 Task: Add an event with the title Networking Event, date '2024/03/01', time 7:30 AM to 9:30 AMand add a description: The event coordinator is responsible for planning, organizing, and executing the networking event. They oversee all aspects of the event, including venue selection, logistics, scheduling, vendor management, and participant registration. The event coordinator ensures a seamless and successful networking event that meets the objectives and expectations of the attendees., put the event into Yellow category . Add location for the event as: 123 Alexanderplatz, Berlin, Germany, logged in from the account softage.1@softage.netand send the event invitation to softage.2@softage.net and softage.3@softage.net. Set a reminder for the event At time of event
Action: Mouse moved to (82, 92)
Screenshot: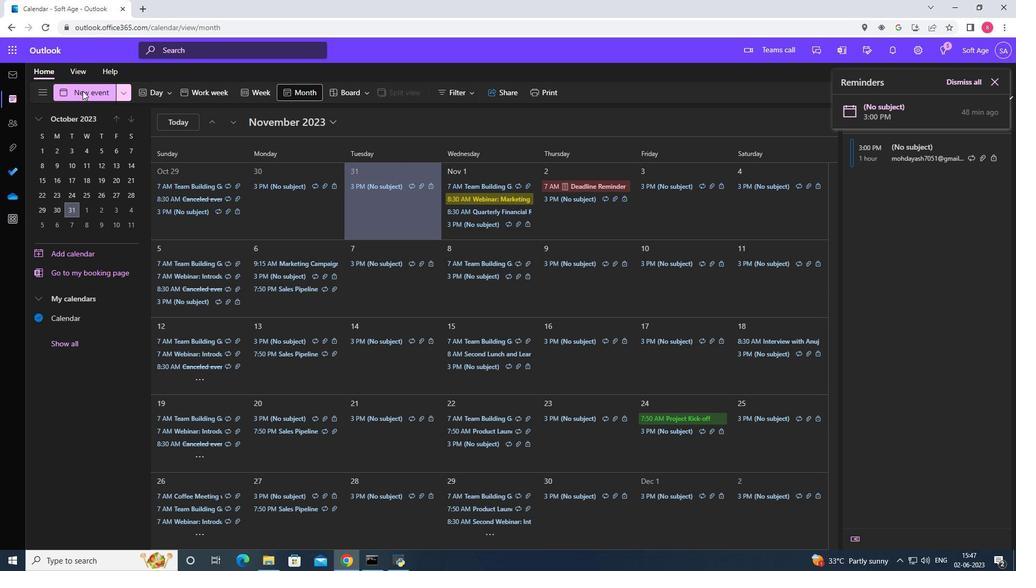 
Action: Mouse pressed left at (82, 92)
Screenshot: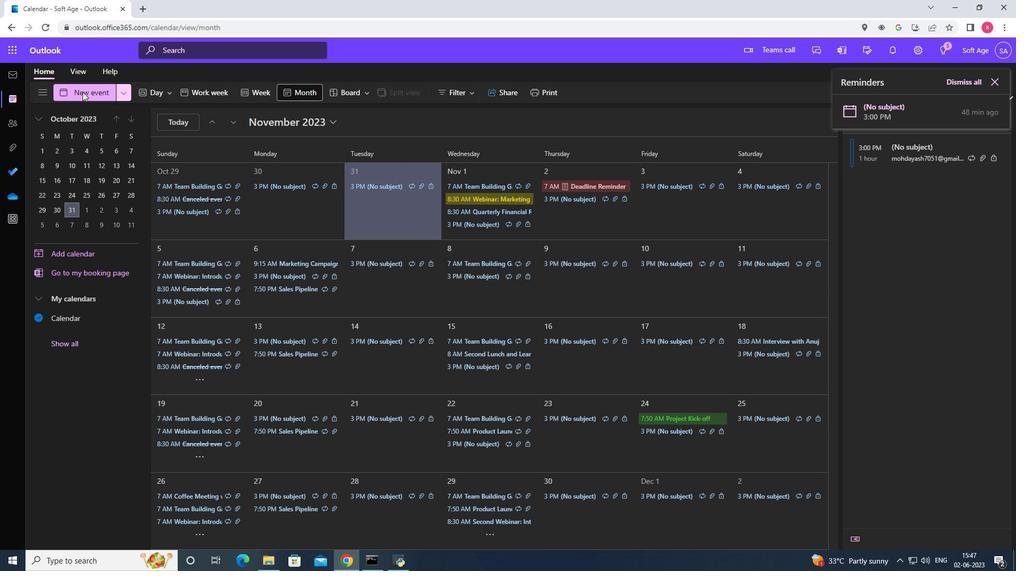 
Action: Mouse moved to (279, 157)
Screenshot: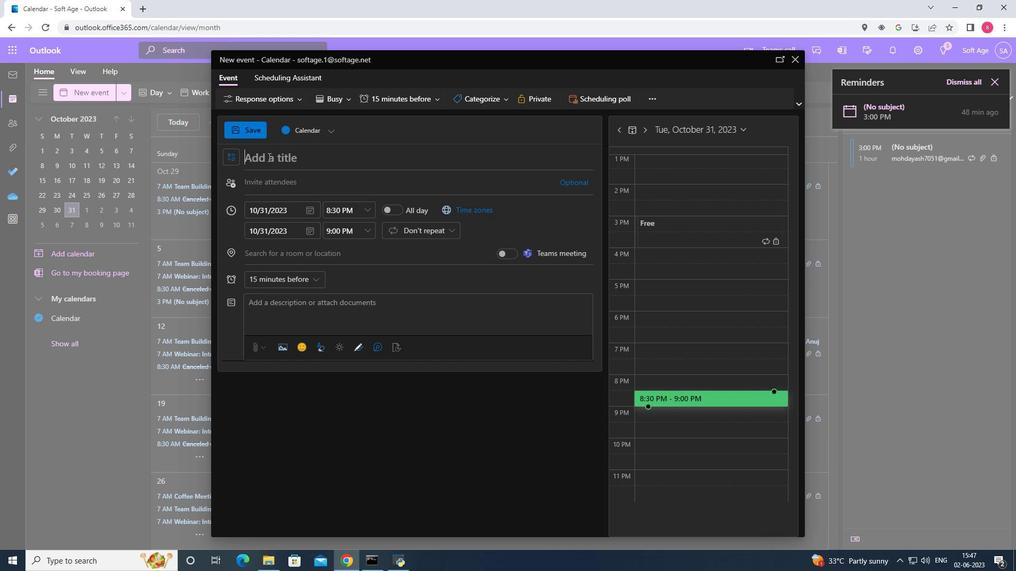 
Action: Mouse pressed left at (279, 157)
Screenshot: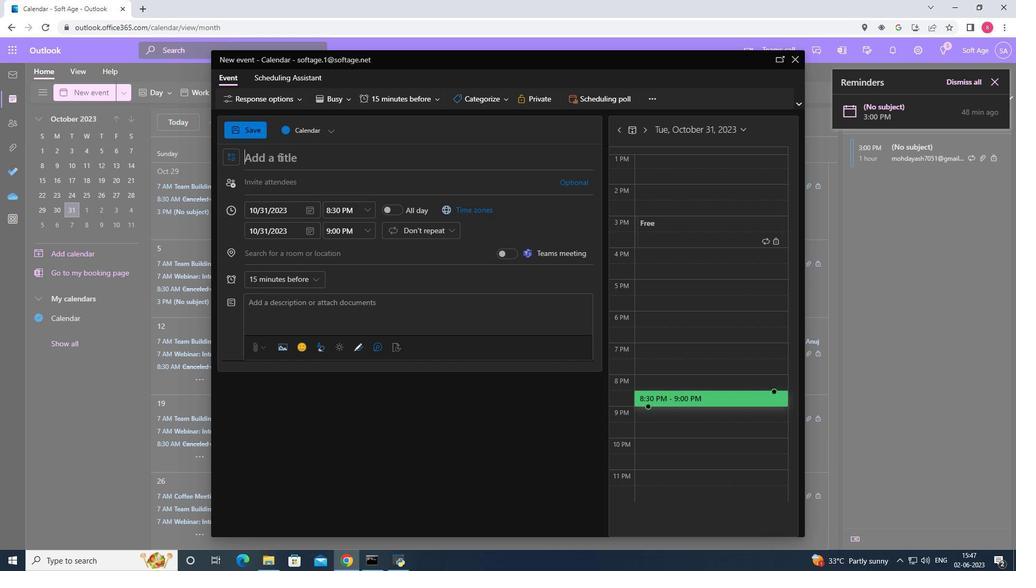 
Action: Key pressed <Key.shift><Key.shift><Key.shift>Networ<Key.backspace>rking<Key.space>e<Key.backspace><Key.shift><Key.shift><Key.shift>Event<Key.space>
Screenshot: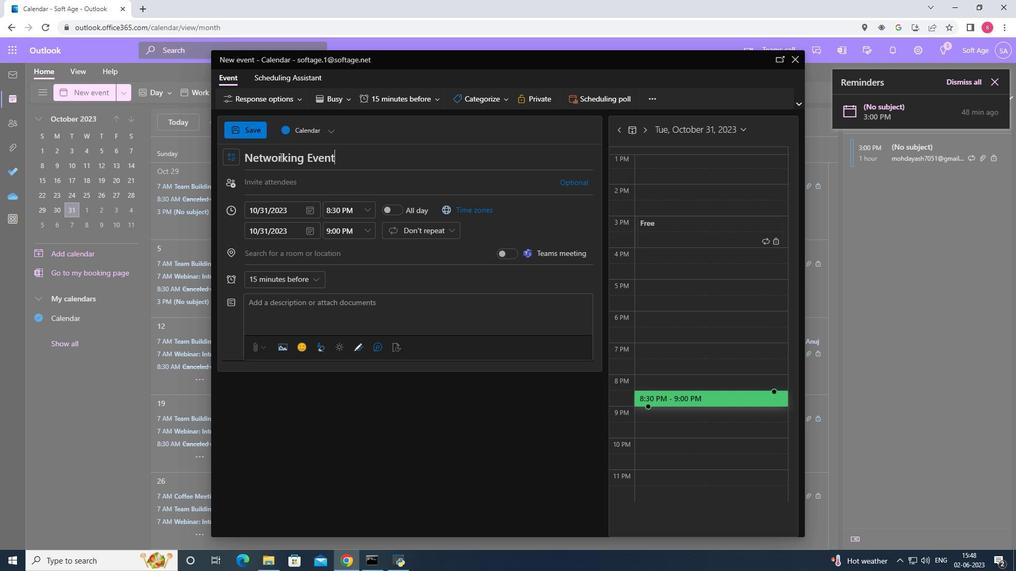 
Action: Mouse moved to (310, 212)
Screenshot: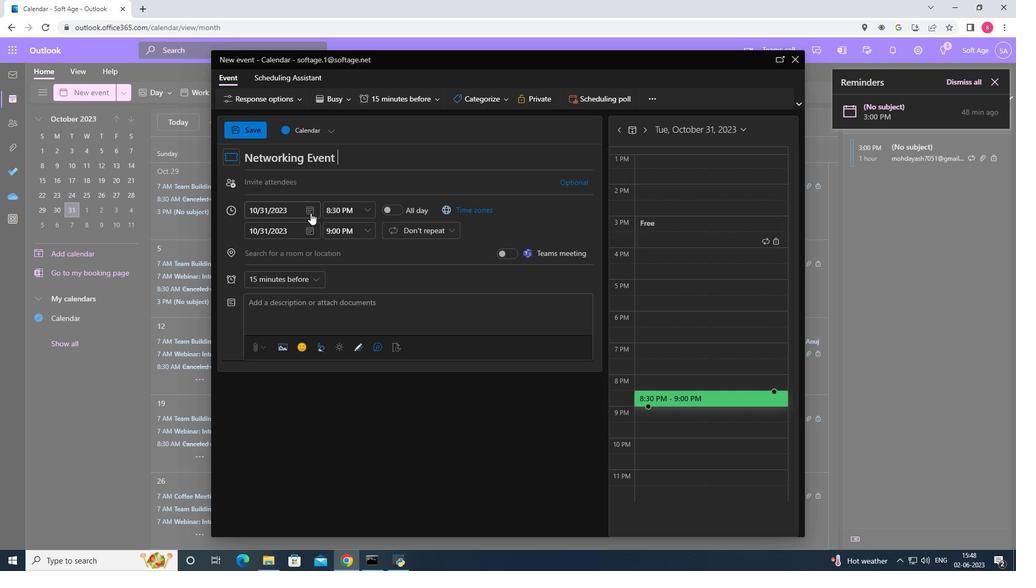 
Action: Mouse pressed left at (310, 212)
Screenshot: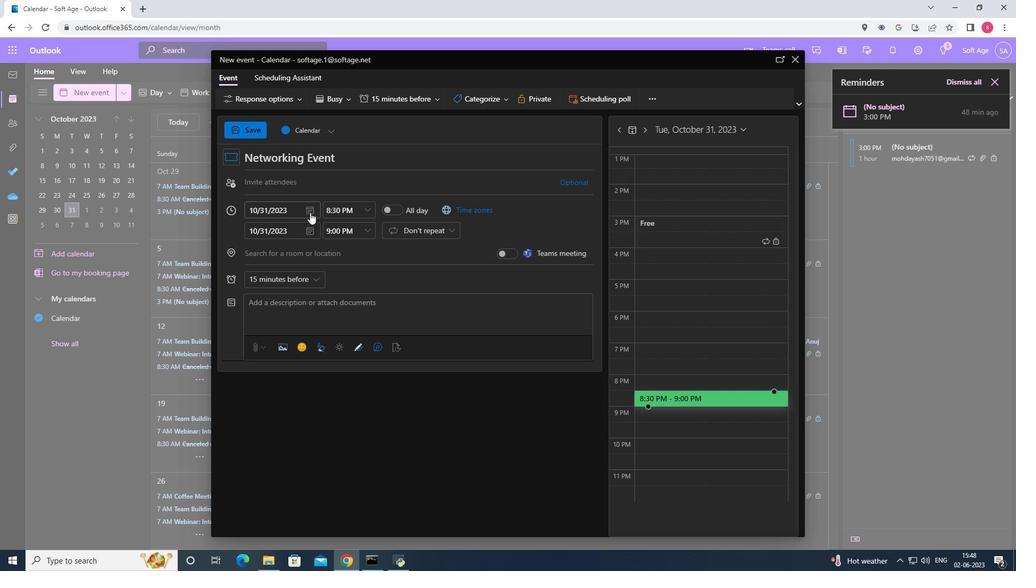
Action: Mouse moved to (344, 234)
Screenshot: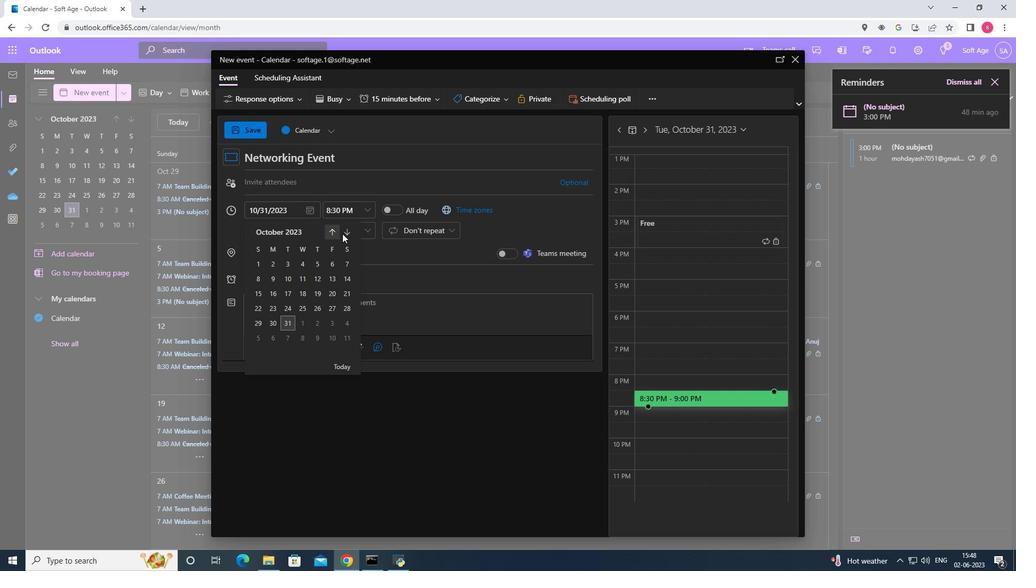 
Action: Mouse pressed left at (344, 234)
Screenshot: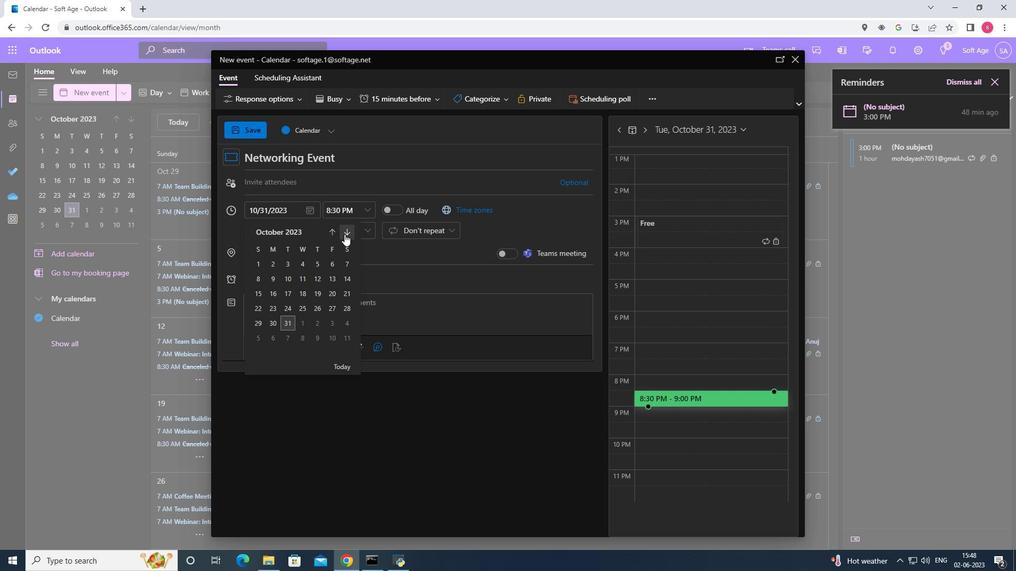 
Action: Mouse pressed left at (344, 234)
Screenshot: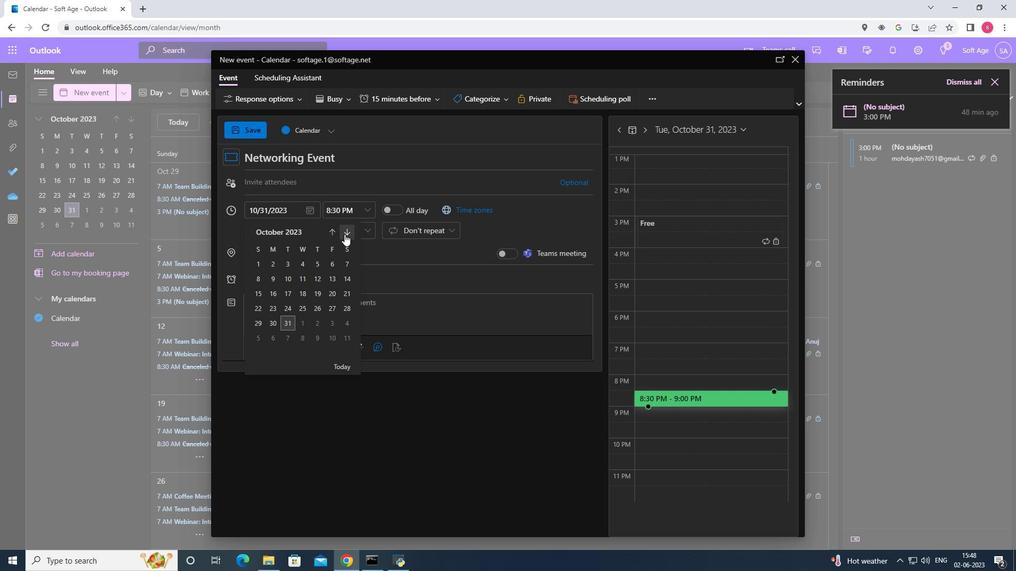 
Action: Mouse pressed left at (344, 234)
Screenshot: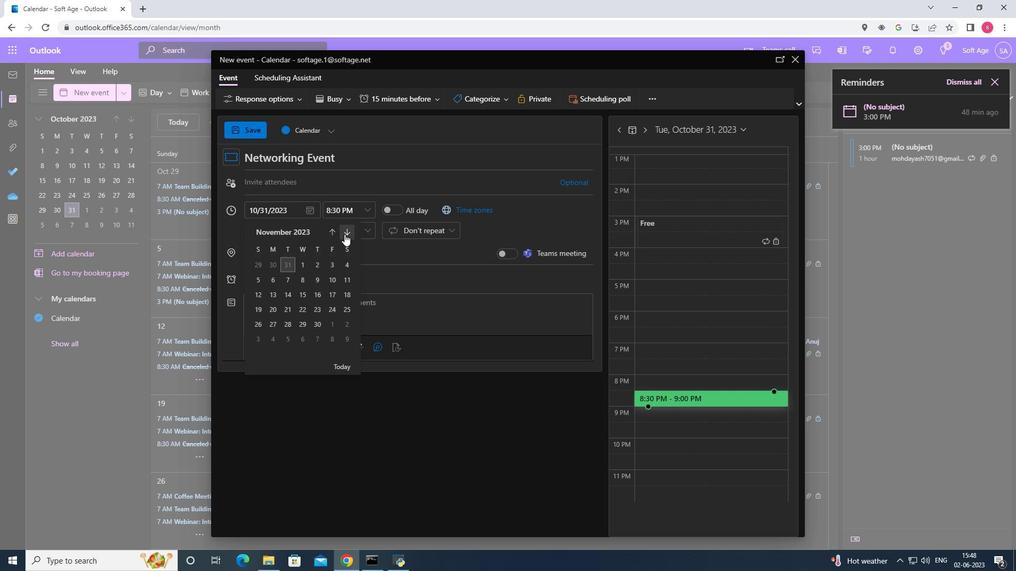
Action: Mouse pressed left at (344, 234)
Screenshot: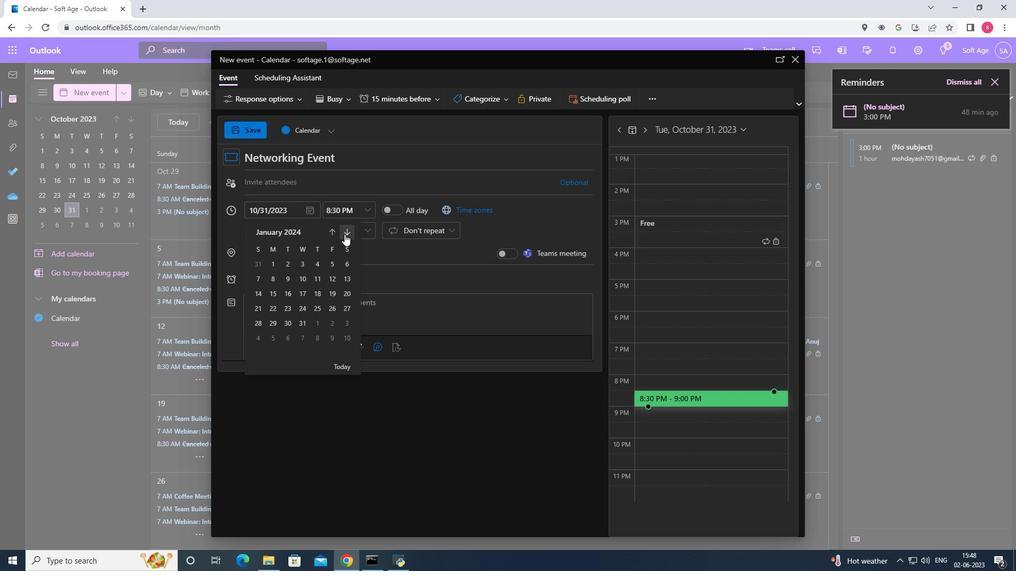 
Action: Mouse pressed left at (344, 234)
Screenshot: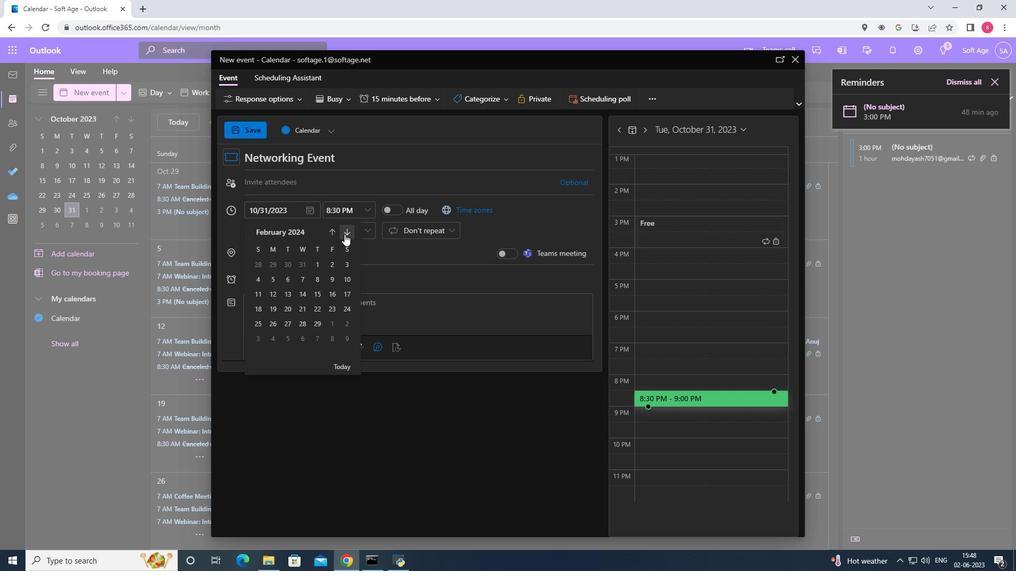 
Action: Mouse moved to (329, 265)
Screenshot: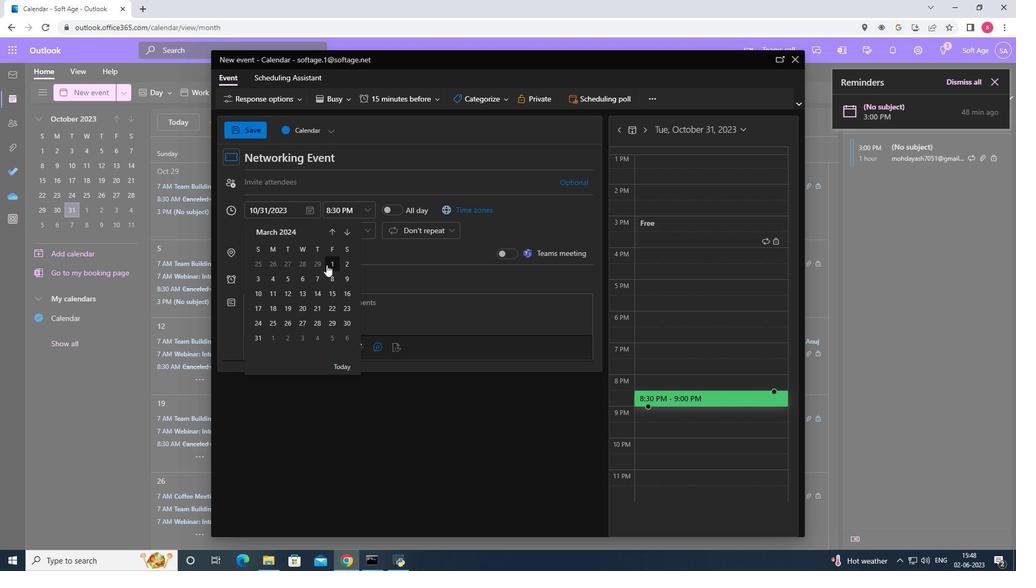 
Action: Mouse pressed left at (329, 265)
Screenshot: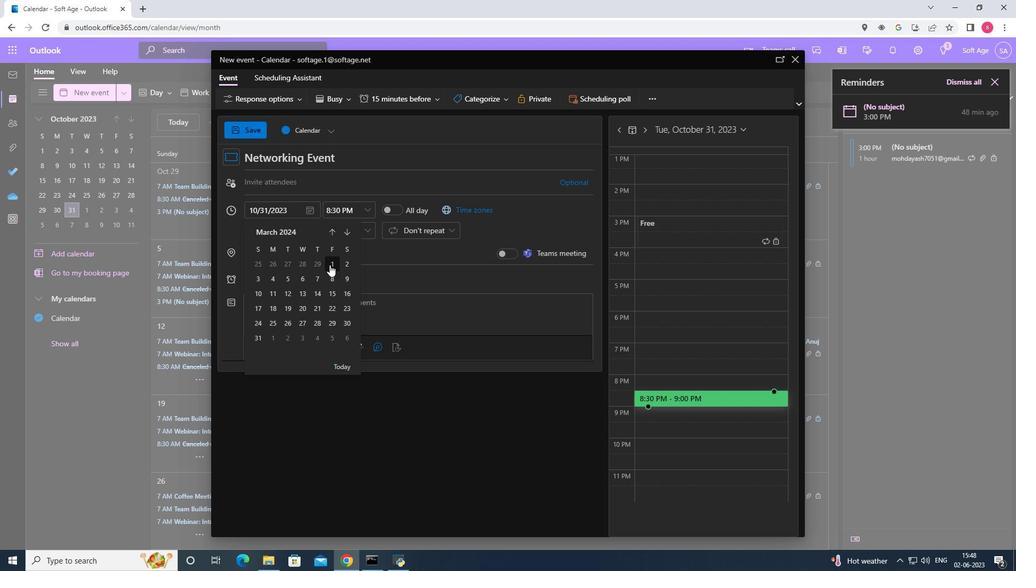 
Action: Mouse moved to (367, 211)
Screenshot: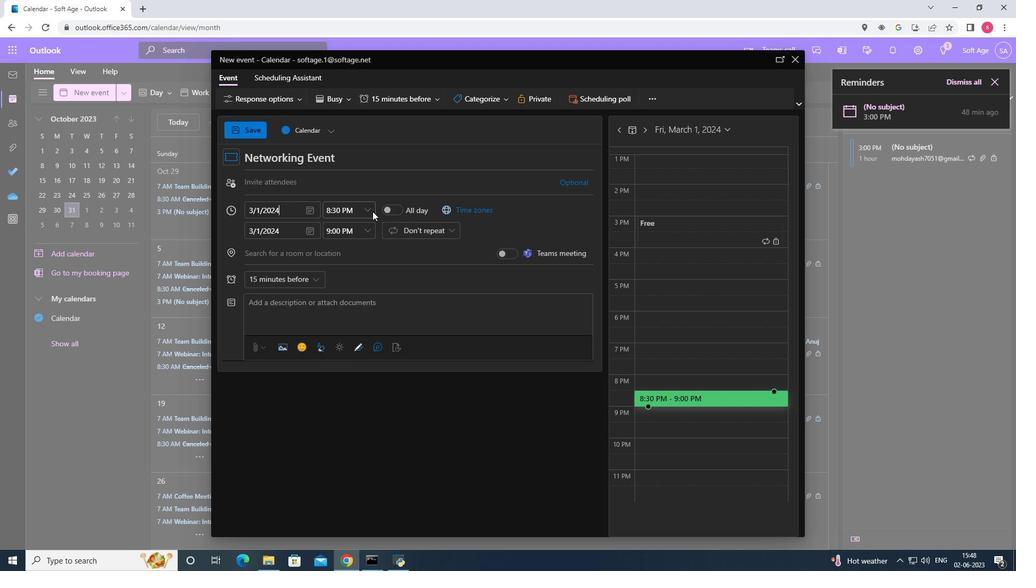 
Action: Mouse pressed left at (367, 211)
Screenshot: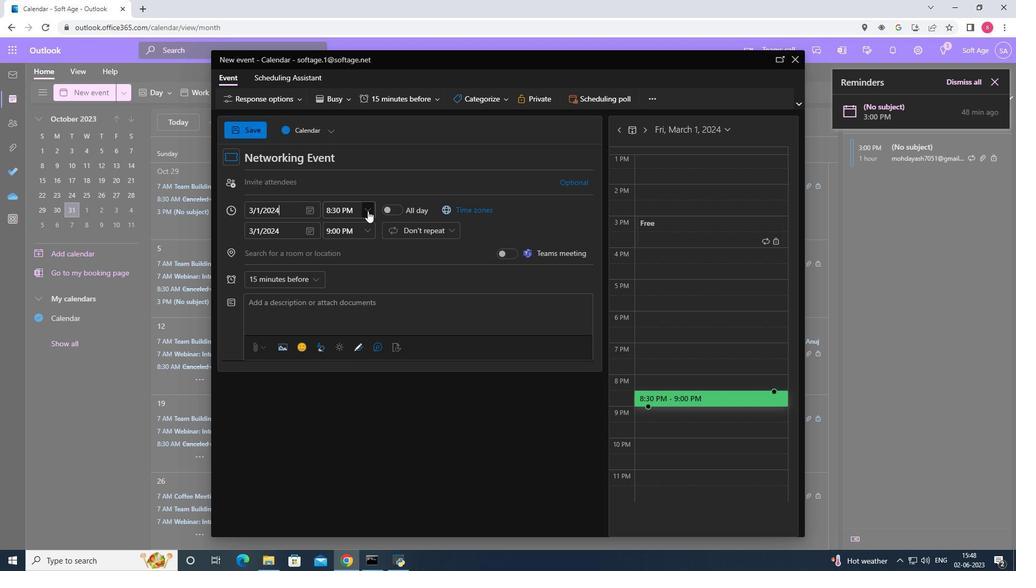 
Action: Mouse moved to (380, 225)
Screenshot: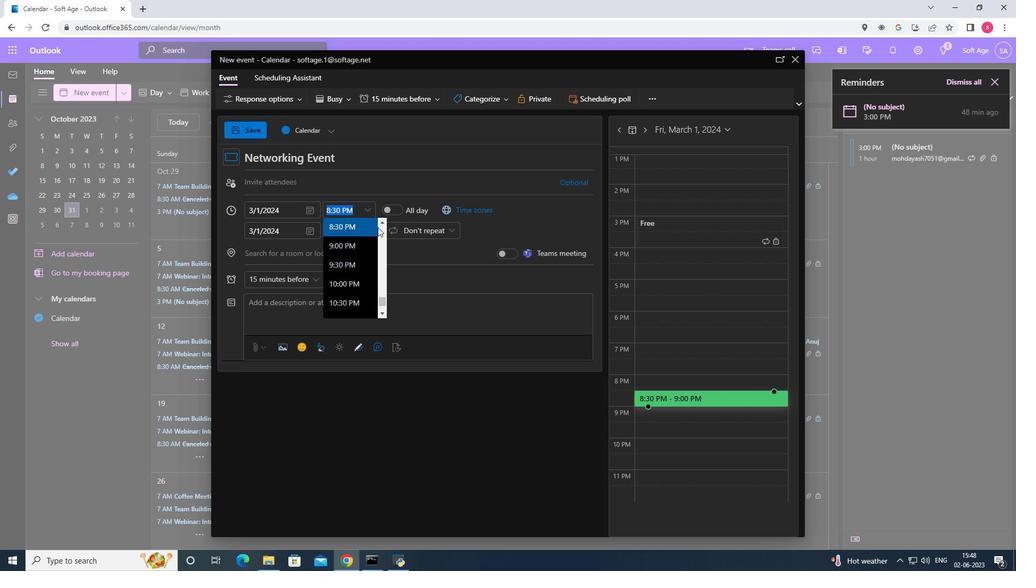 
Action: Mouse pressed left at (380, 225)
Screenshot: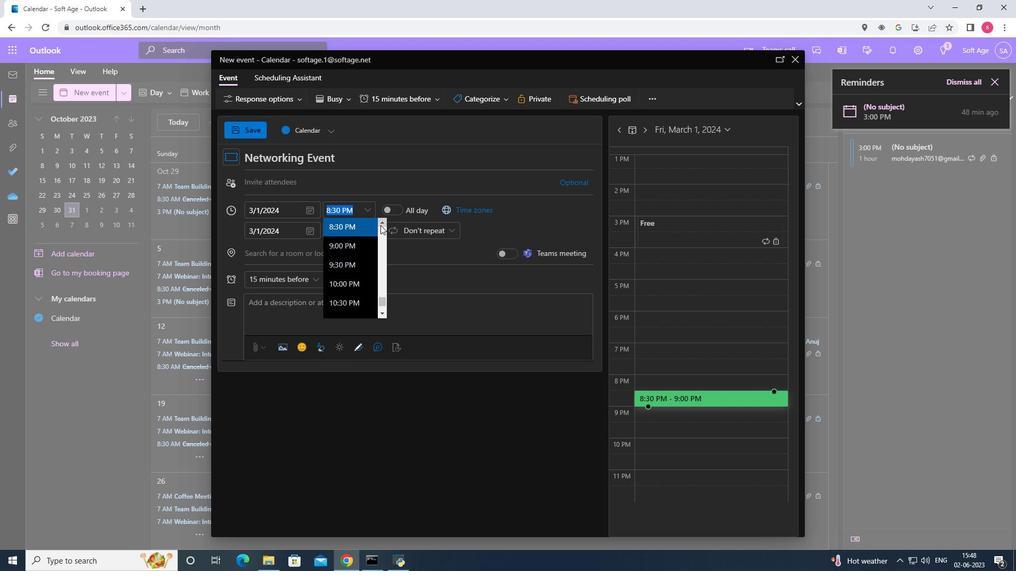 
Action: Mouse pressed left at (380, 225)
Screenshot: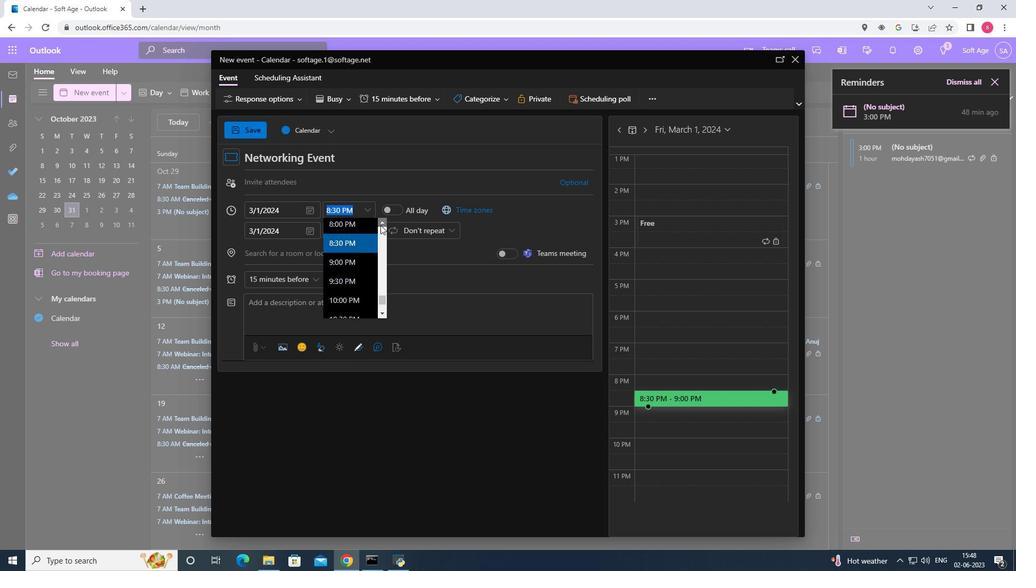 
Action: Mouse pressed left at (380, 225)
Screenshot: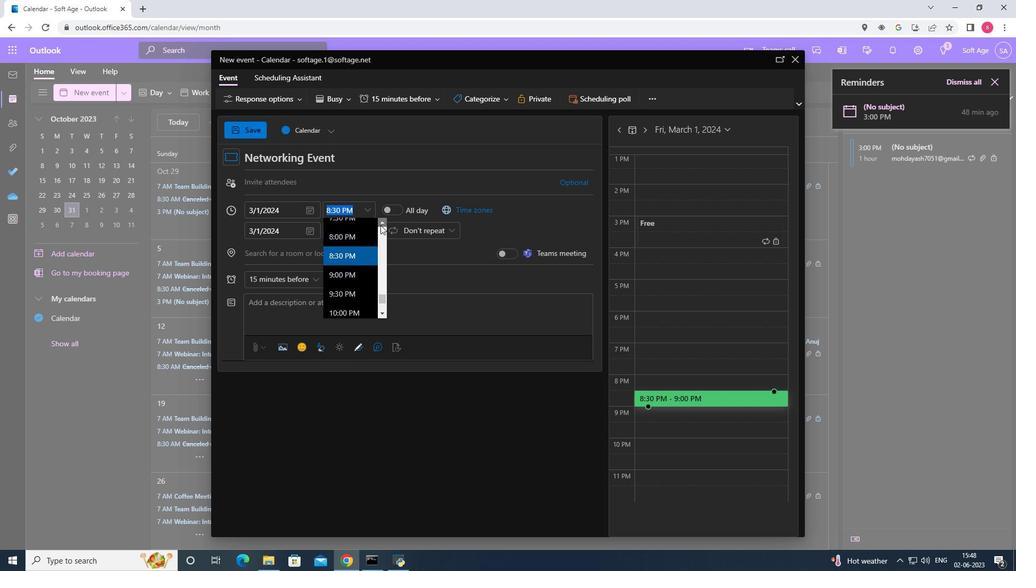 
Action: Mouse pressed left at (380, 225)
Screenshot: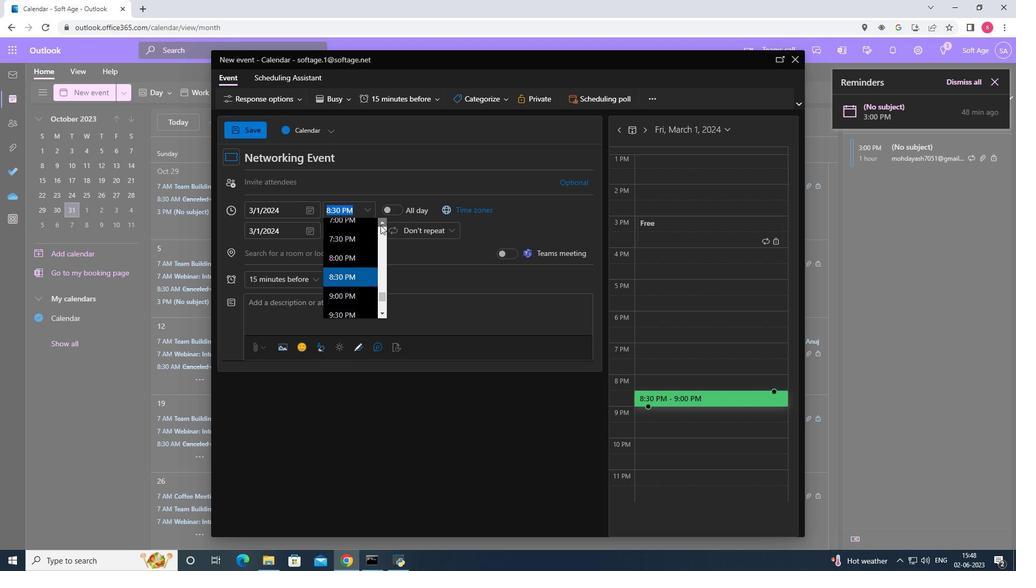 
Action: Mouse moved to (377, 218)
Screenshot: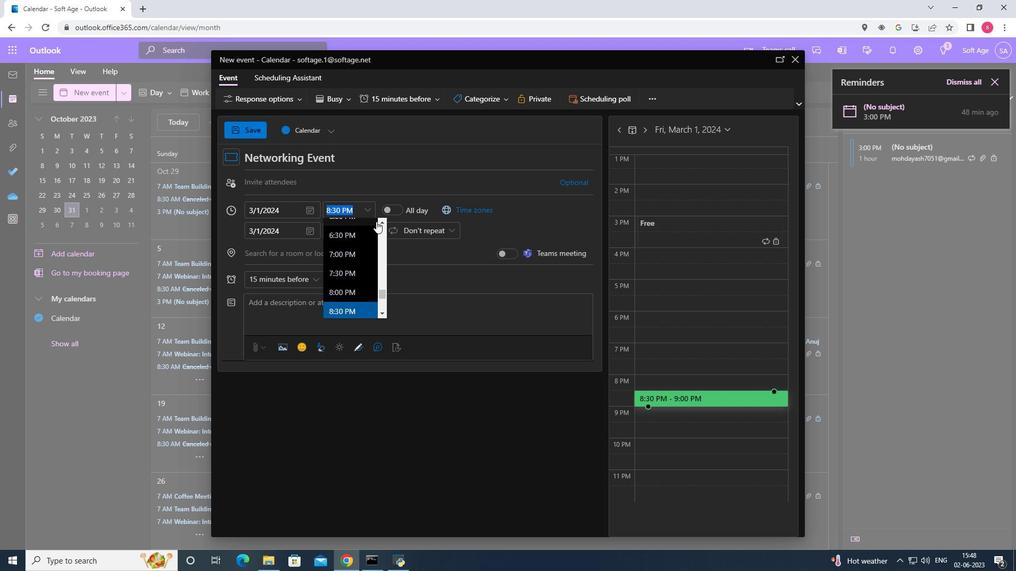 
Action: Mouse pressed left at (377, 218)
Screenshot: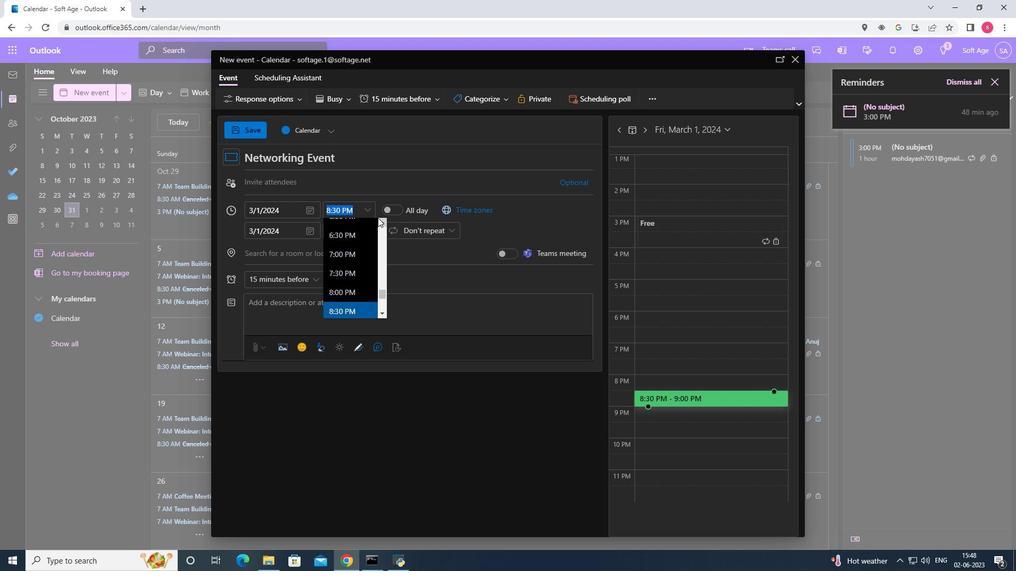 
Action: Mouse moved to (378, 218)
Screenshot: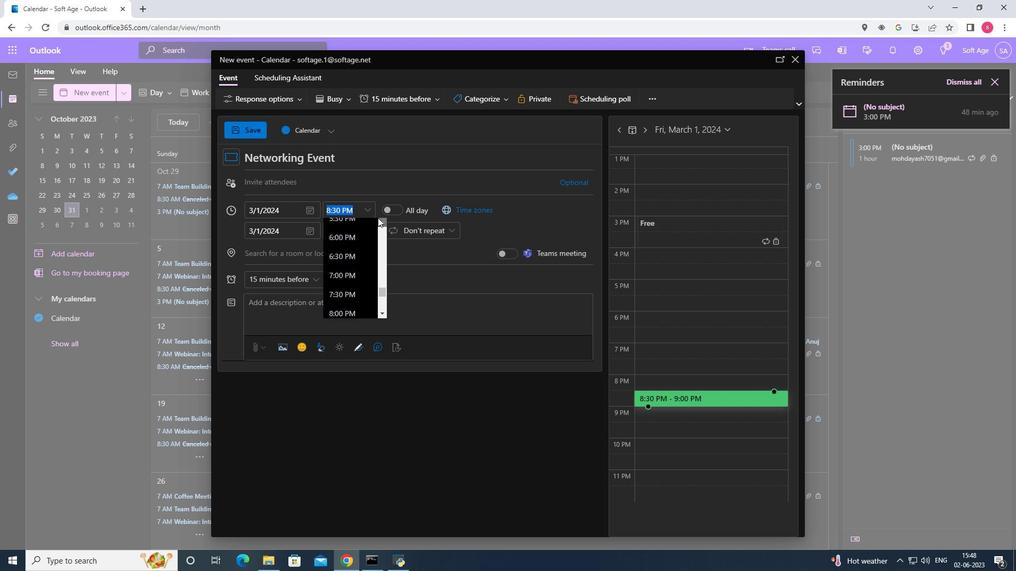 
Action: Mouse pressed left at (378, 218)
Screenshot: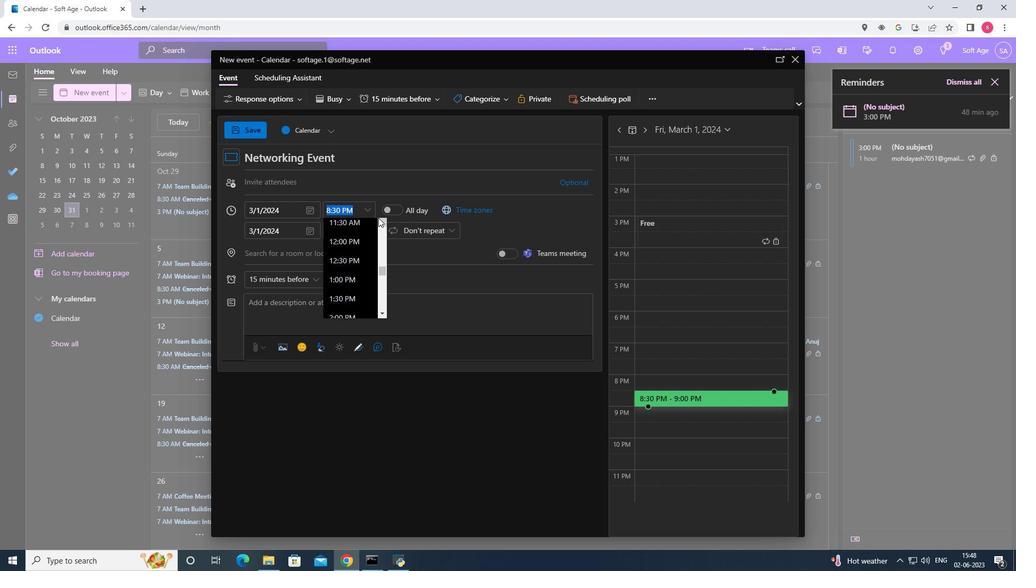 
Action: Mouse moved to (348, 252)
Screenshot: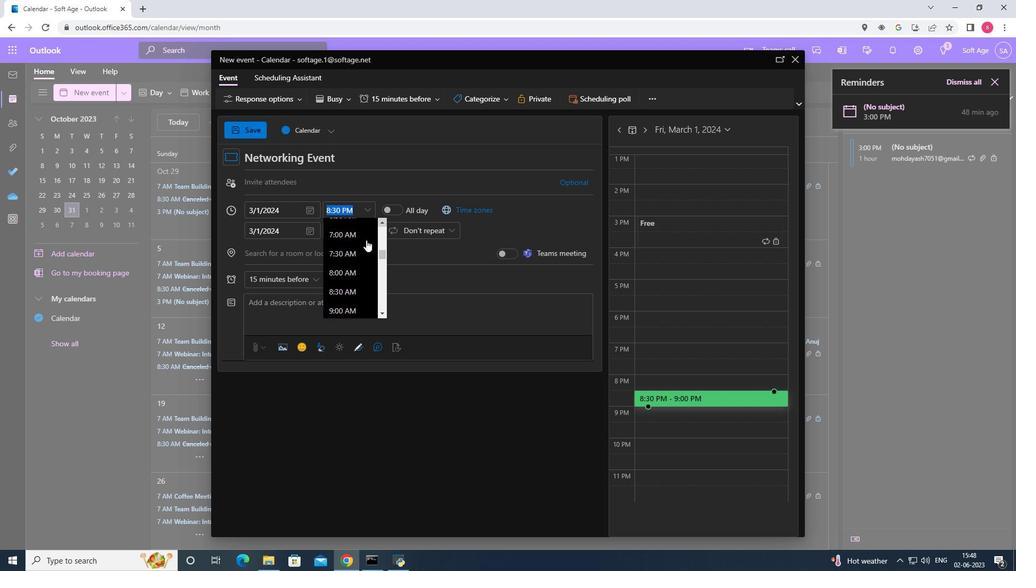 
Action: Mouse pressed left at (348, 252)
Screenshot: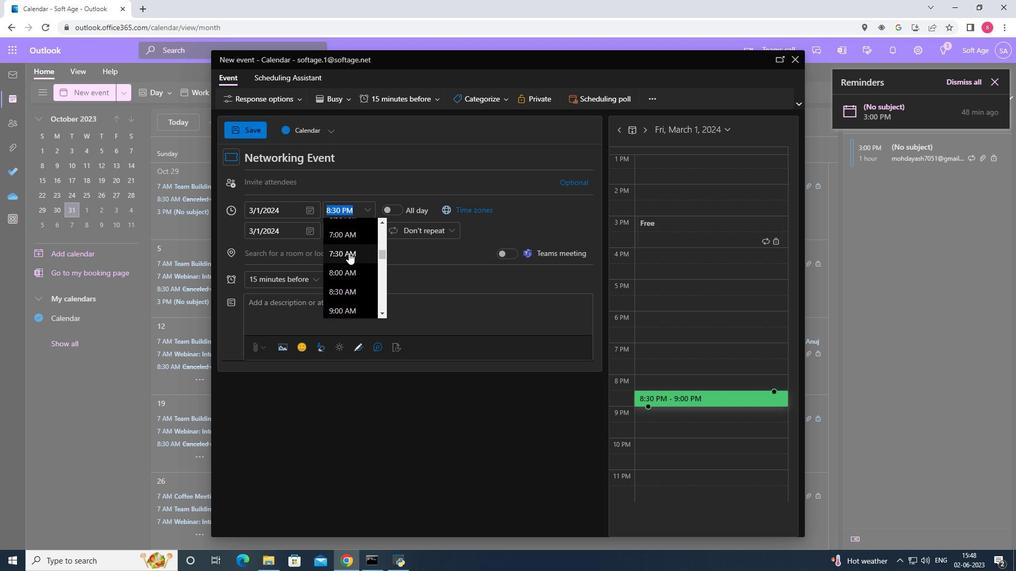 
Action: Mouse moved to (366, 234)
Screenshot: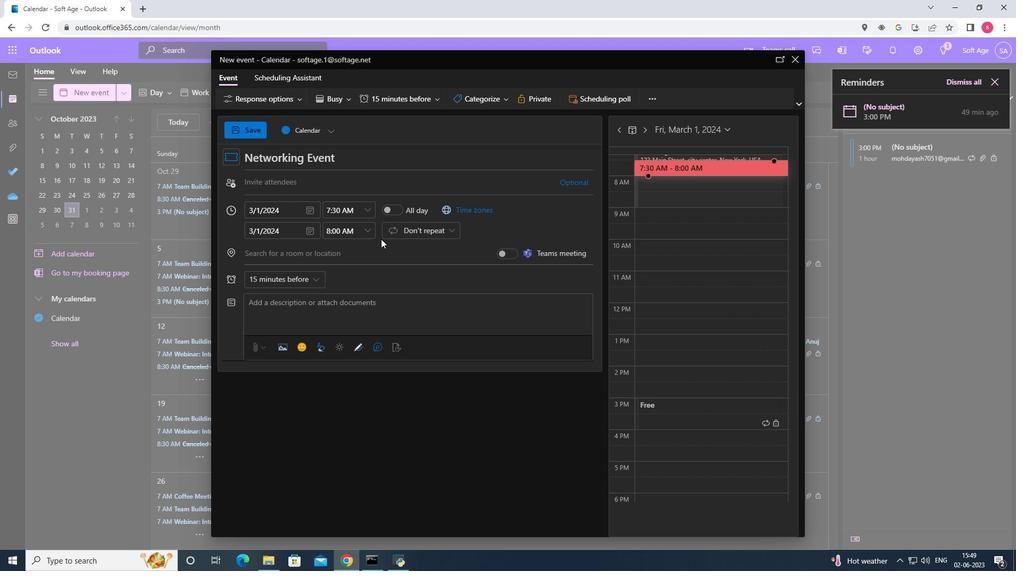 
Action: Mouse pressed left at (366, 234)
Screenshot: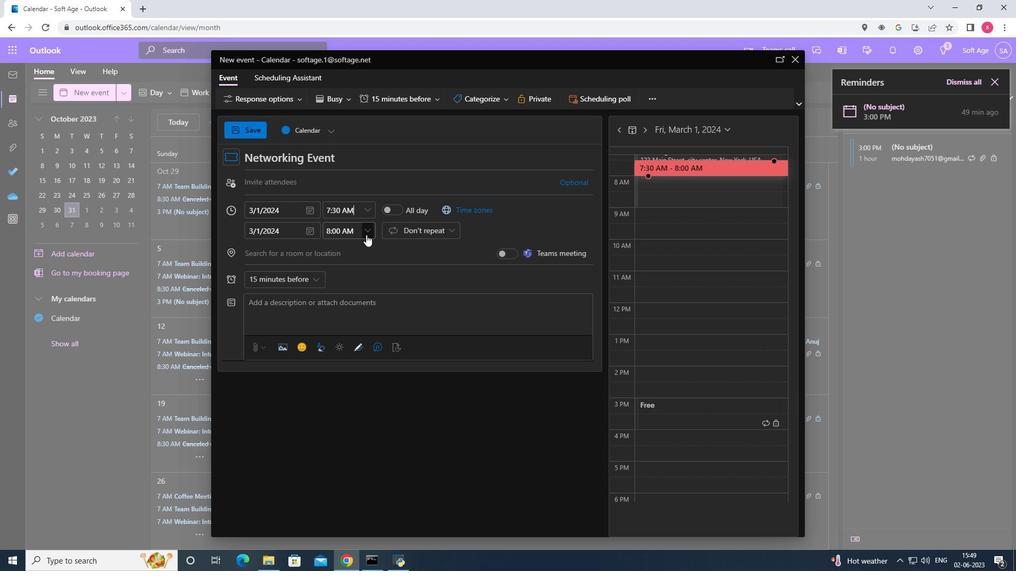 
Action: Mouse moved to (367, 306)
Screenshot: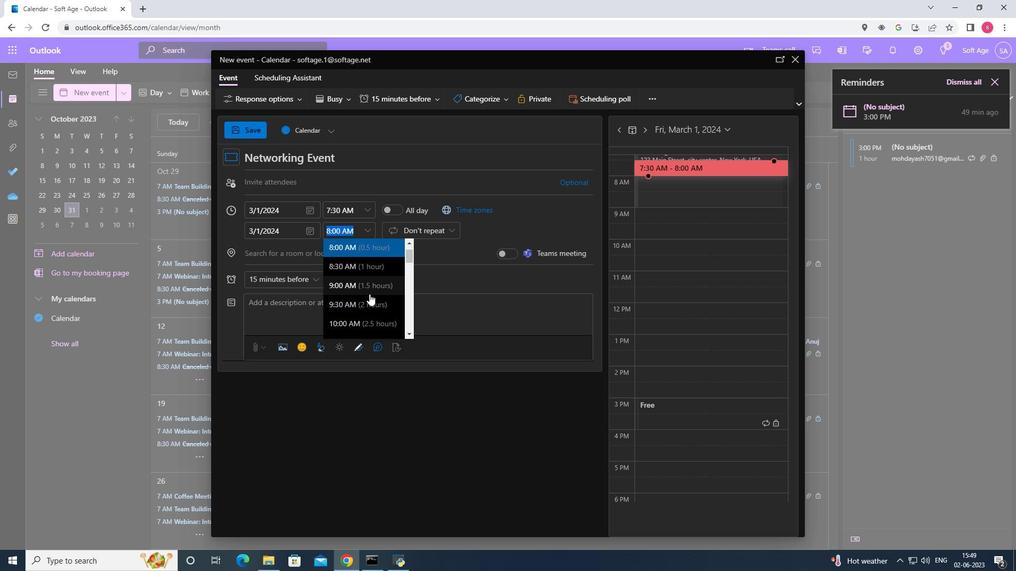 
Action: Mouse pressed left at (367, 306)
Screenshot: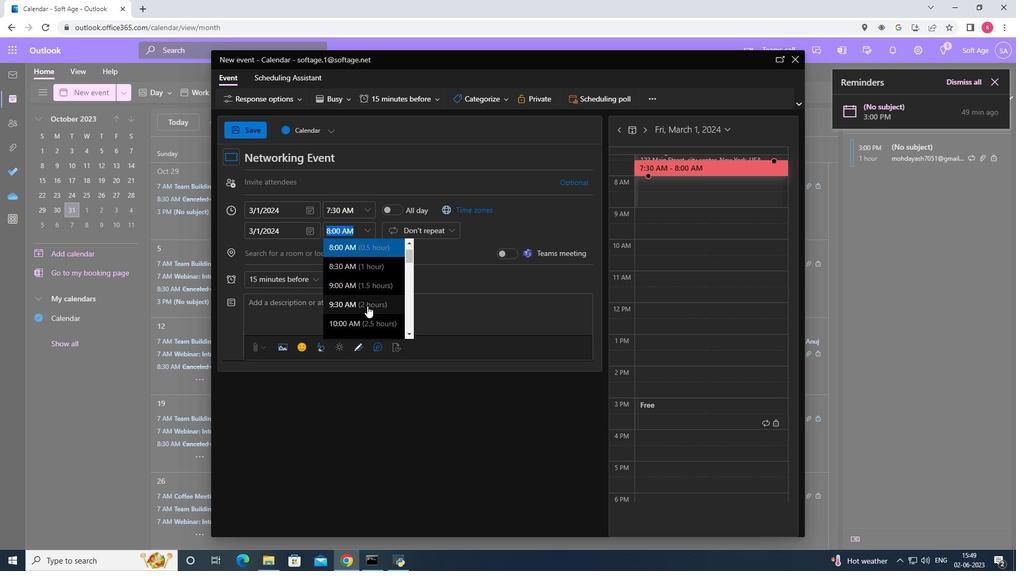 
Action: Mouse moved to (327, 305)
Screenshot: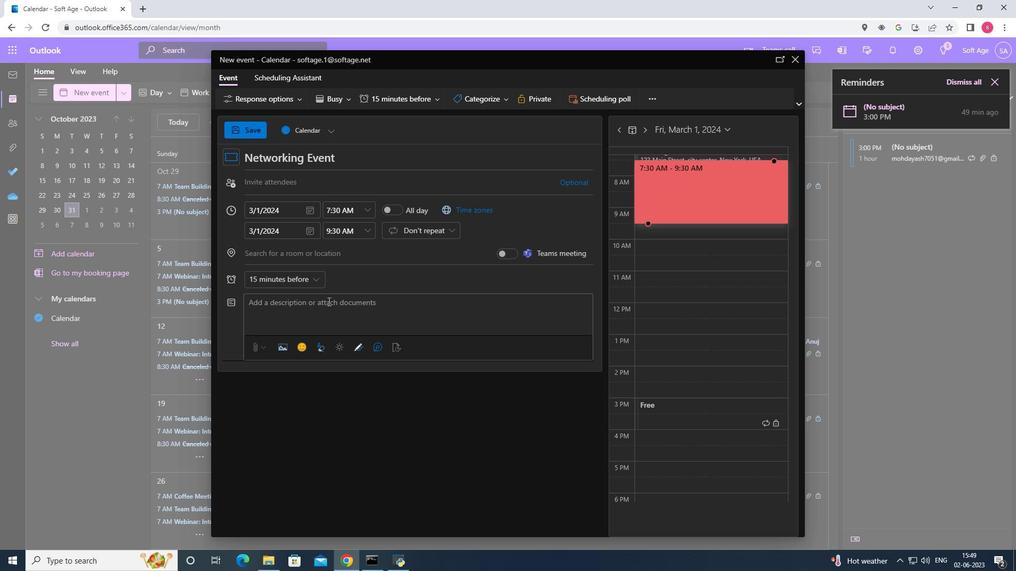 
Action: Mouse pressed left at (327, 305)
Screenshot: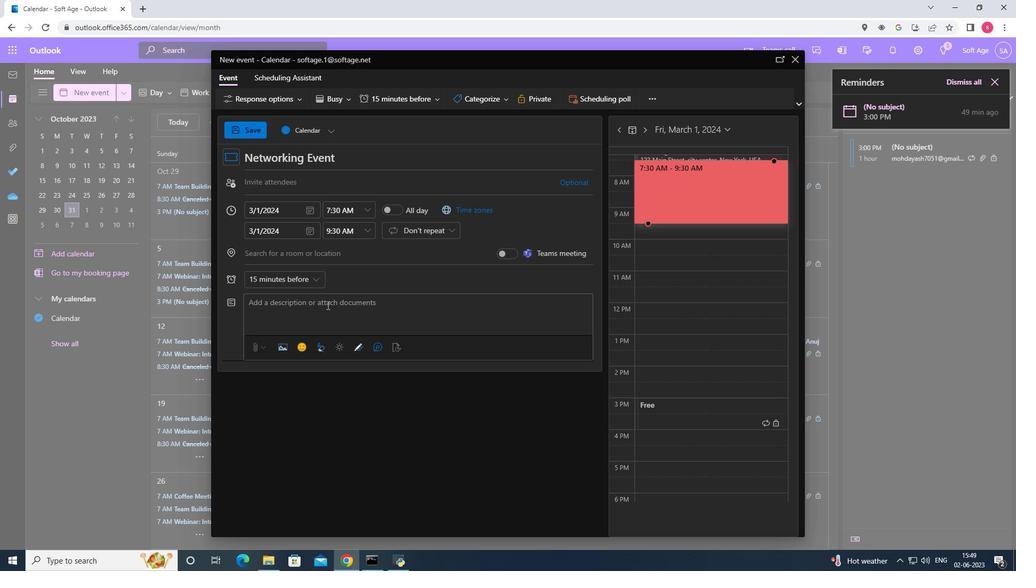 
Action: Key pressed the<Key.space><Key.backspace><Key.backspace><Key.backspace><Key.backspace><Key.shift>The<Key.space>event<Key.space>coordinator<Key.space>is<Key.space>responsible<Key.space>for<Key.space>planning,<Key.space>organizing<Key.space><Key.backspace>,<Key.space>and<Key.space>executi<Key.tab><Key.space>the<Key.space>networking<Key.space>event.<Key.space>they<Key.space>oversee<Key.space>all<Key.space>aspe<Key.tab><Key.space>the<Key.space>event,<Key.space><Key.tab><Key.space>venue<Key.space>selecti<Key.tab>,<Key.space>logistics,<Key.space>schedu<Key.tab>,<Key.space>vendor<Key.space>mag<Key.backspace>nagem<Key.tab>,<Key.space>and<Key.space>parti<Key.tab><Key.space><Key.backspace><Key.backspace><Key.backspace><Key.backspace><Key.space><Key.backspace><Key.backspace><Key.backspace><Key.backspace><Key.backspace>ipant<Key.space>registration.<Key.space>the<Key.backspace><Key.backspace><Key.backspace><Key.shift><Key.shift><Key.shift><Key.shift><Key.shift><Key.shift>The<Key.space>event<Key.space>coordinator<Key.space>ensures<Key.space>a<Key.space>seamless<Key.space>and<Key.space>successful<Key.space>networkim<Key.backspace>n<Key.tab><Key.backspace><Key.backspace><Key.backspace><Key.backspace><Key.backspace><Key.backspace><Key.backspace><Key.backspace><Key.backspace><Key.backspace>event<Key.space>that<Key.space>meets<Key.space>the<Key.space>a<Key.backspace>objectives<Key.space>and<Key.space>expe<Key.tab><Key.space>the<Key.space>attendees.
Screenshot: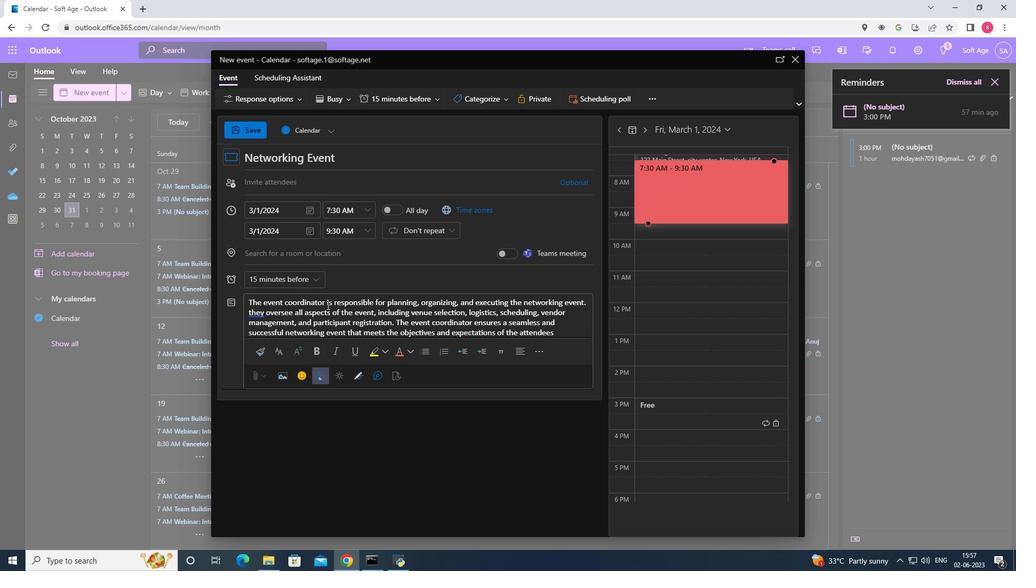 
Action: Mouse moved to (250, 311)
Screenshot: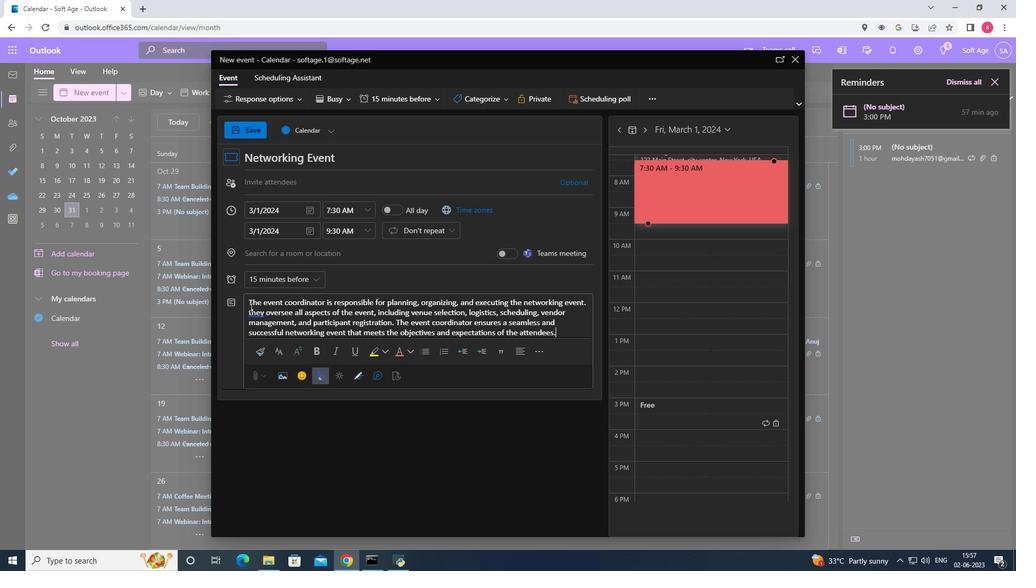 
Action: Mouse pressed left at (250, 311)
Screenshot: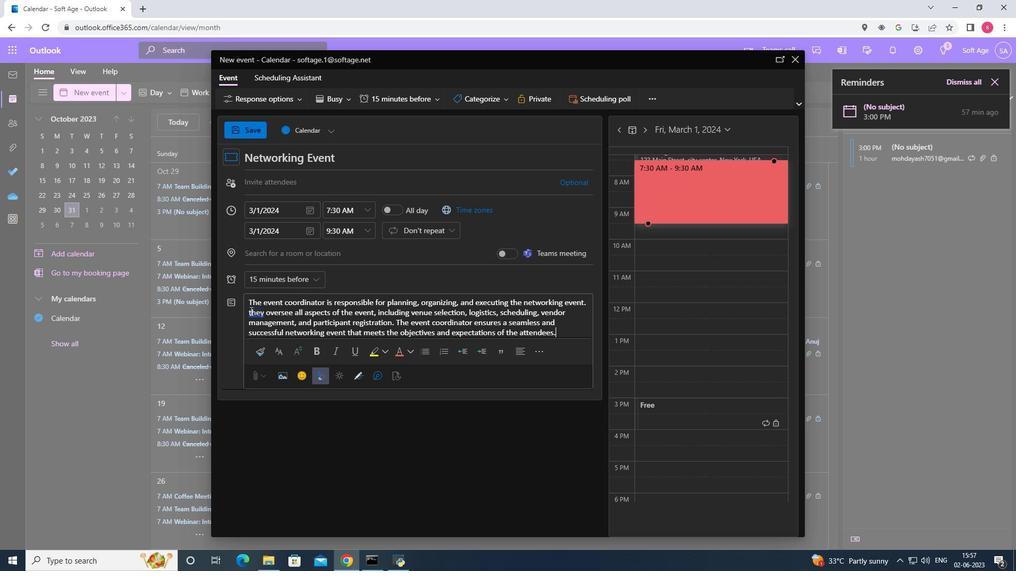 
Action: Key pressed <Key.backspace><Key.shift>T
Screenshot: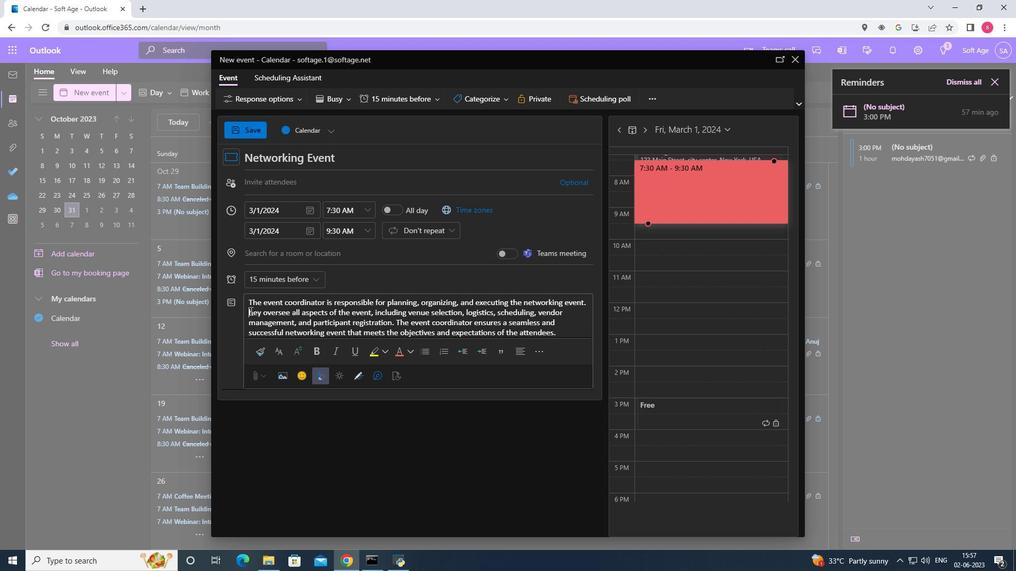 
Action: Mouse moved to (503, 102)
Screenshot: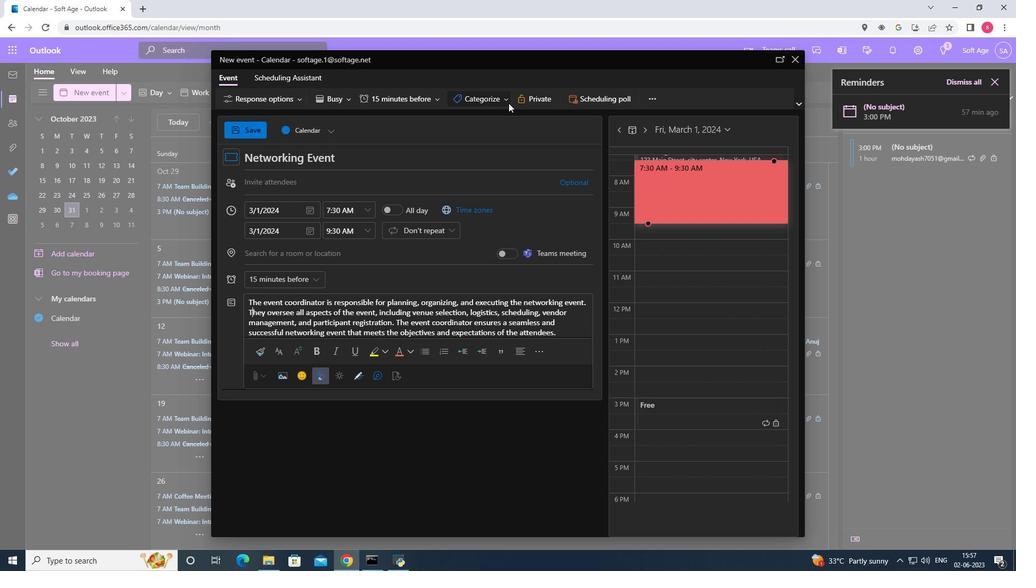
Action: Mouse pressed left at (503, 102)
Screenshot: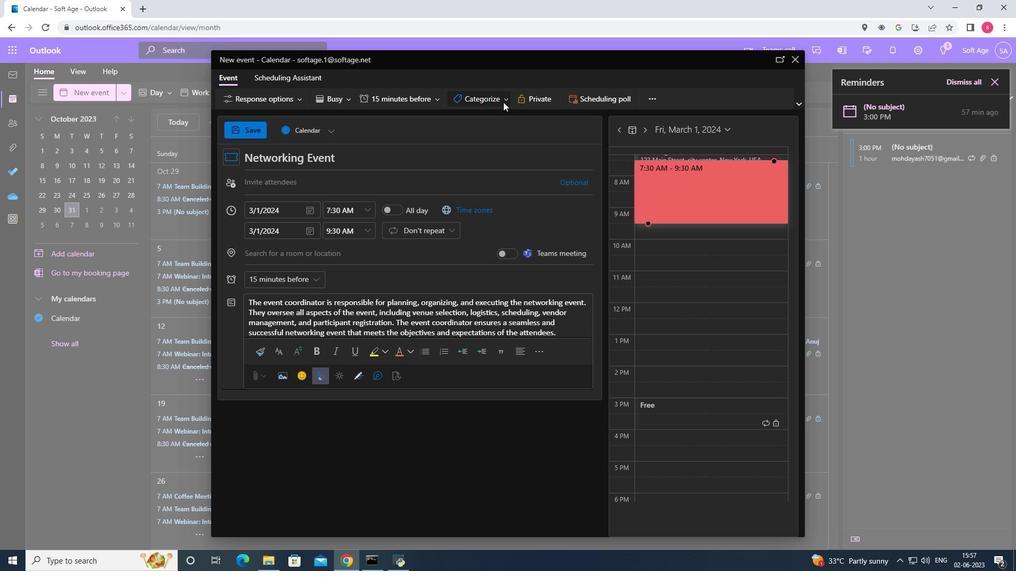 
Action: Mouse moved to (490, 208)
Screenshot: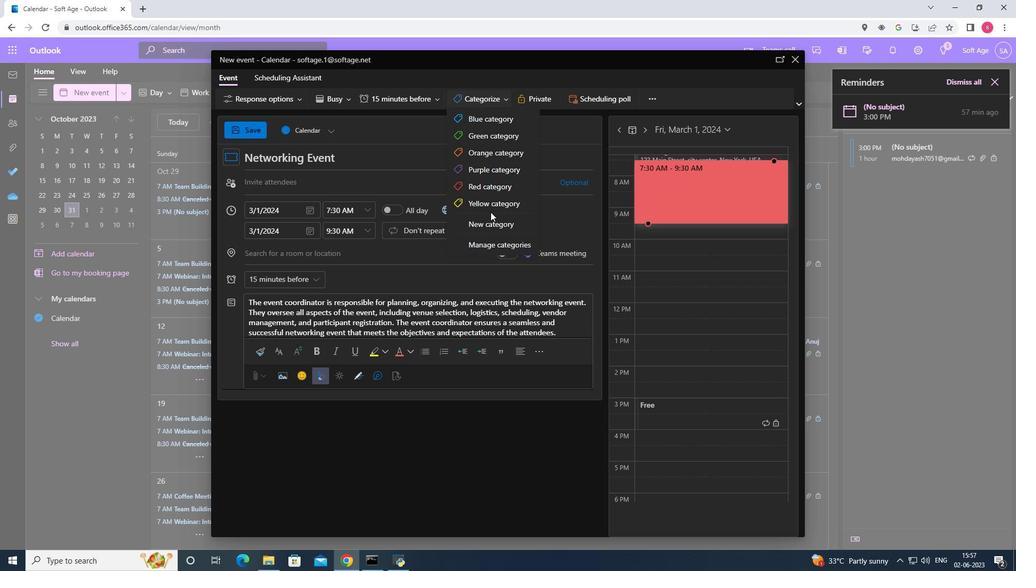 
Action: Mouse pressed left at (490, 208)
Screenshot: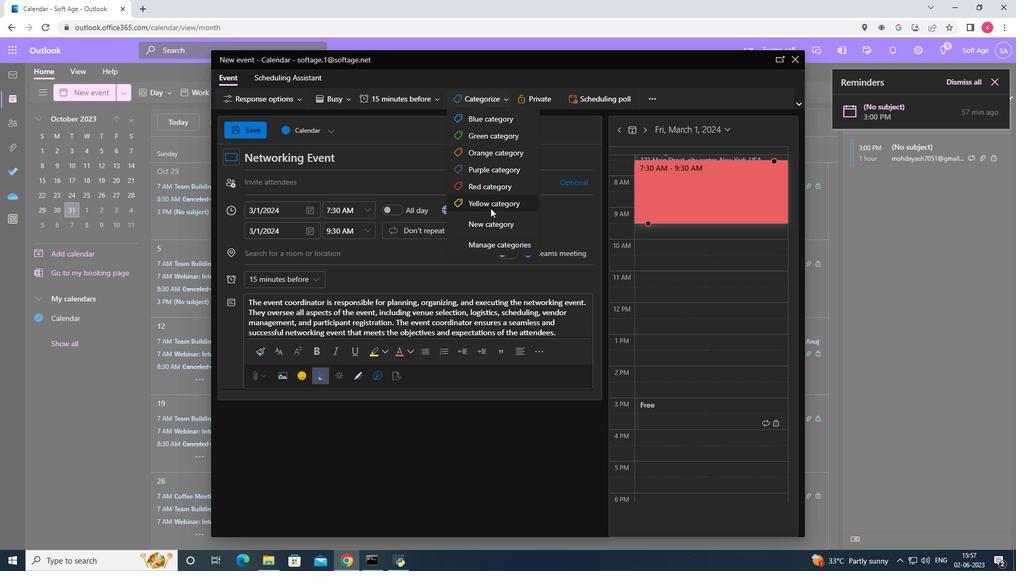 
Action: Mouse moved to (413, 255)
Screenshot: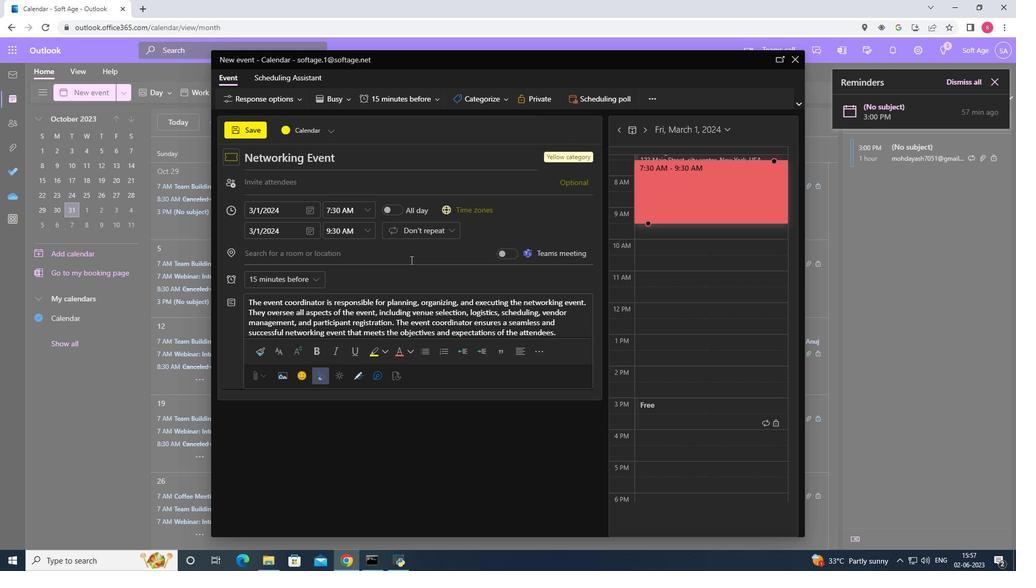 
Action: Mouse pressed left at (413, 255)
Screenshot: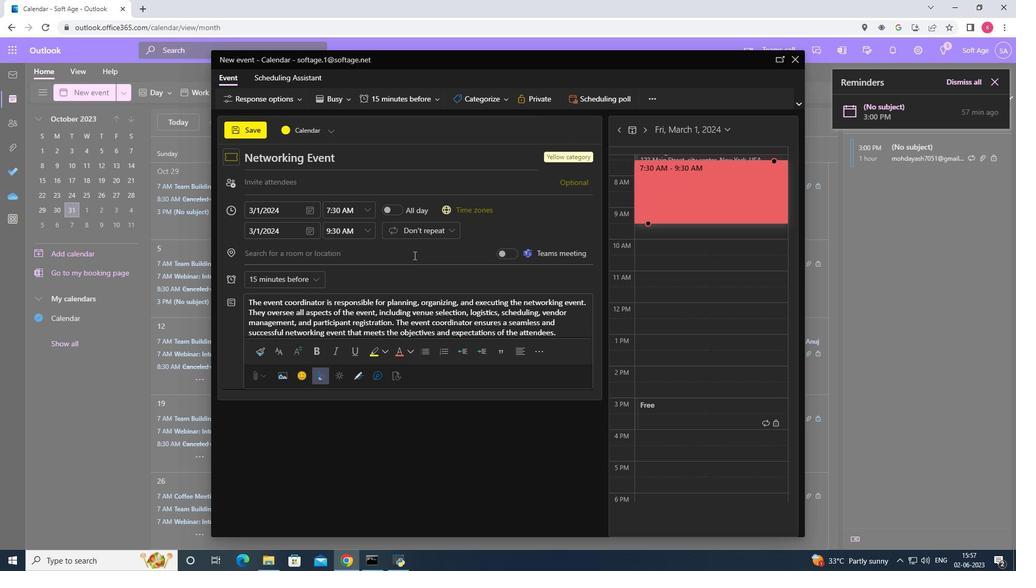 
Action: Key pressed 123<Key.space><Key.shift>Alex
Screenshot: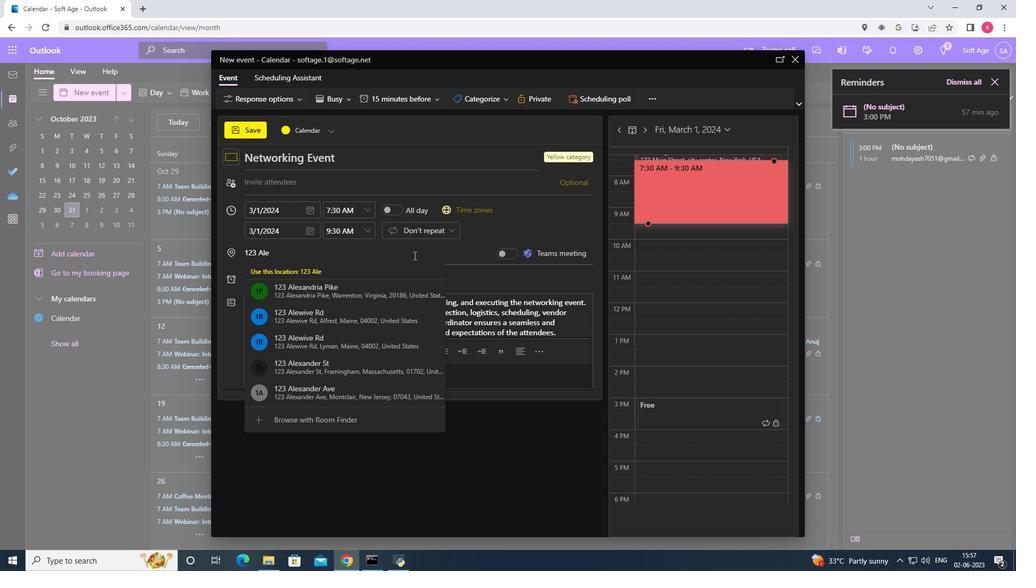 
Action: Mouse moved to (413, 255)
Screenshot: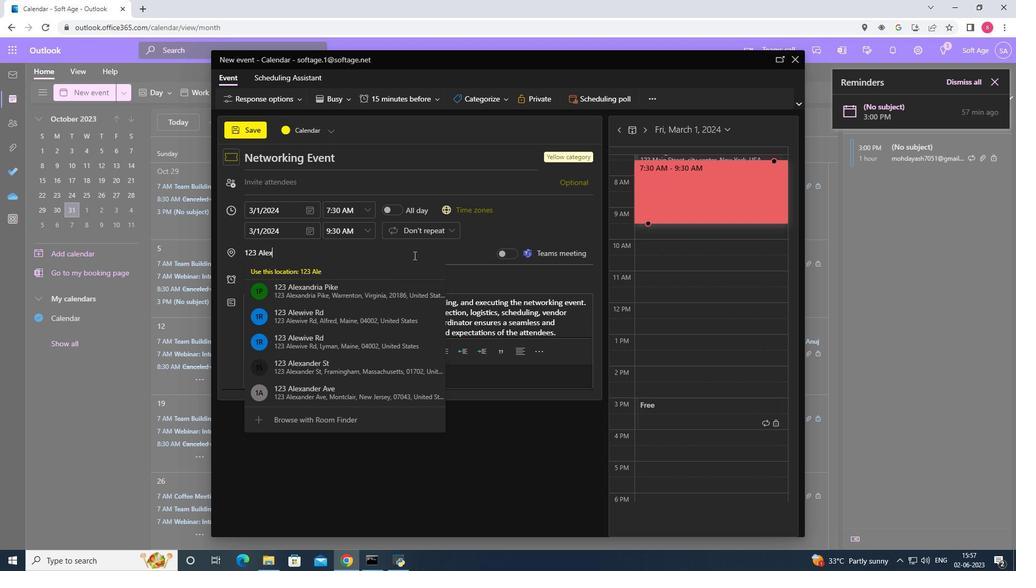 
Action: Key pressed anderplatz,<Key.space>berlin<Key.space><Key.backspace>,<Key.space>germany,
Screenshot: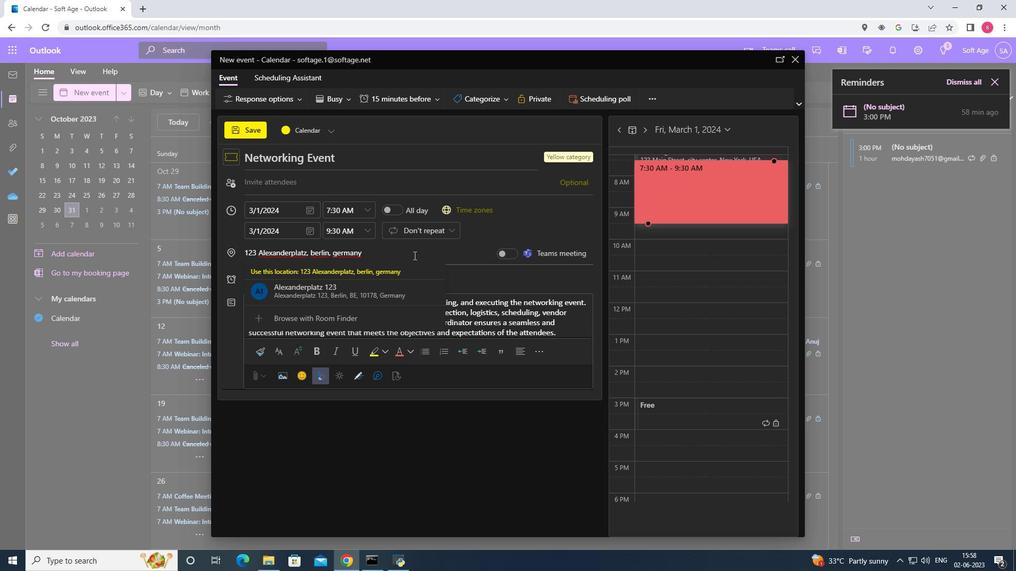 
Action: Mouse moved to (385, 273)
Screenshot: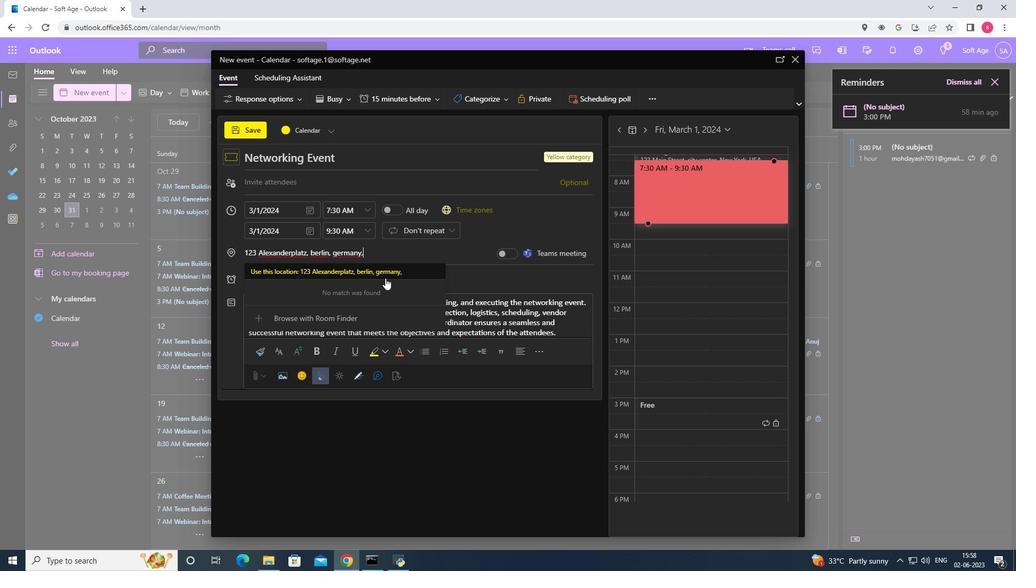 
Action: Mouse pressed left at (385, 273)
Screenshot: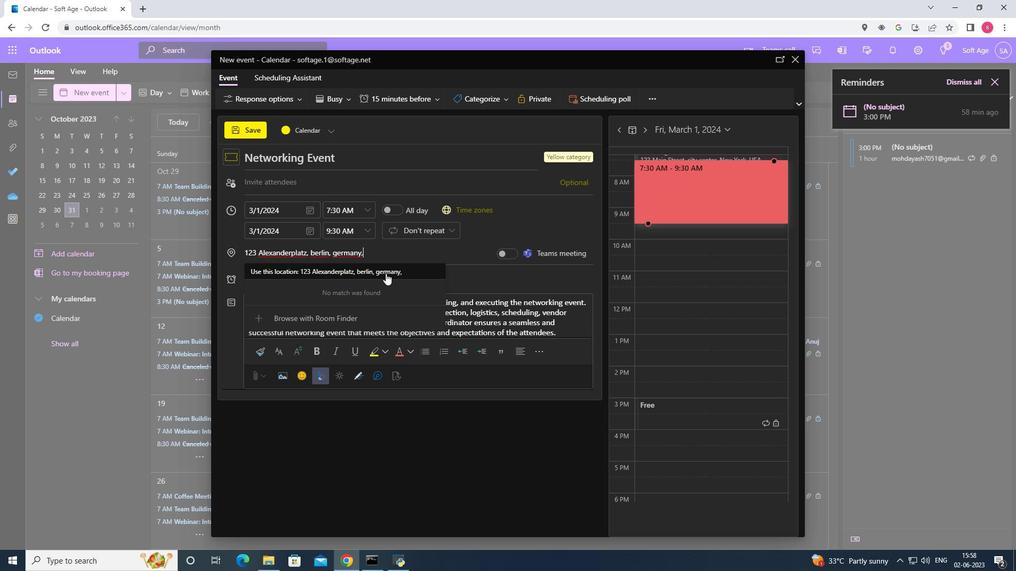 
Action: Mouse moved to (300, 187)
Screenshot: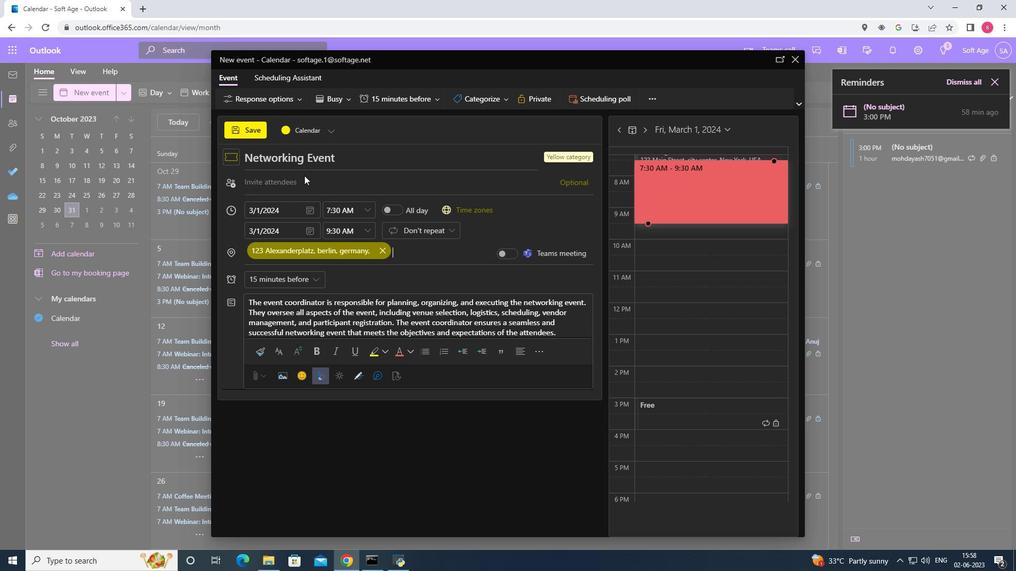 
Action: Mouse pressed left at (300, 187)
Screenshot: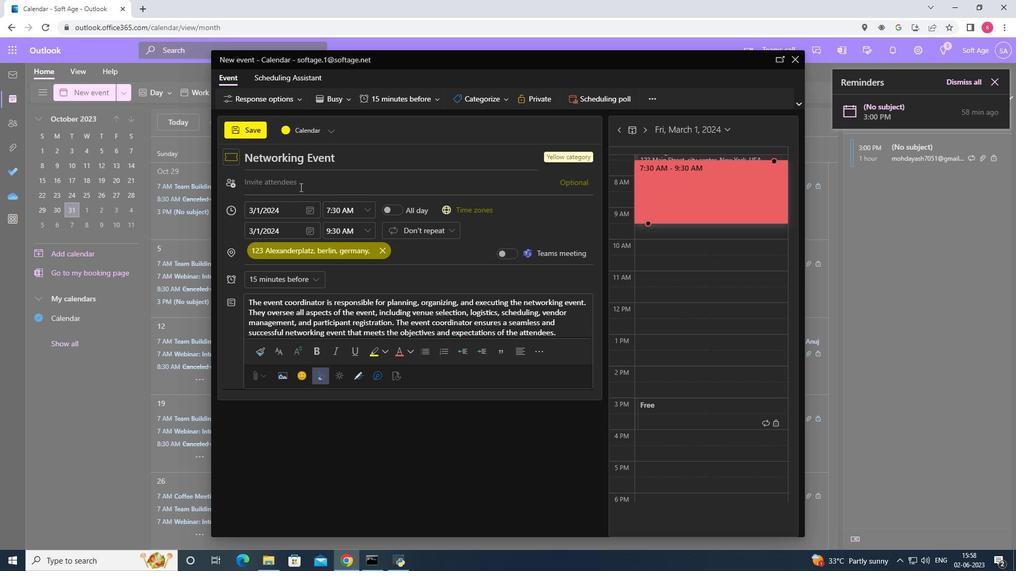 
Action: Mouse moved to (311, 255)
Screenshot: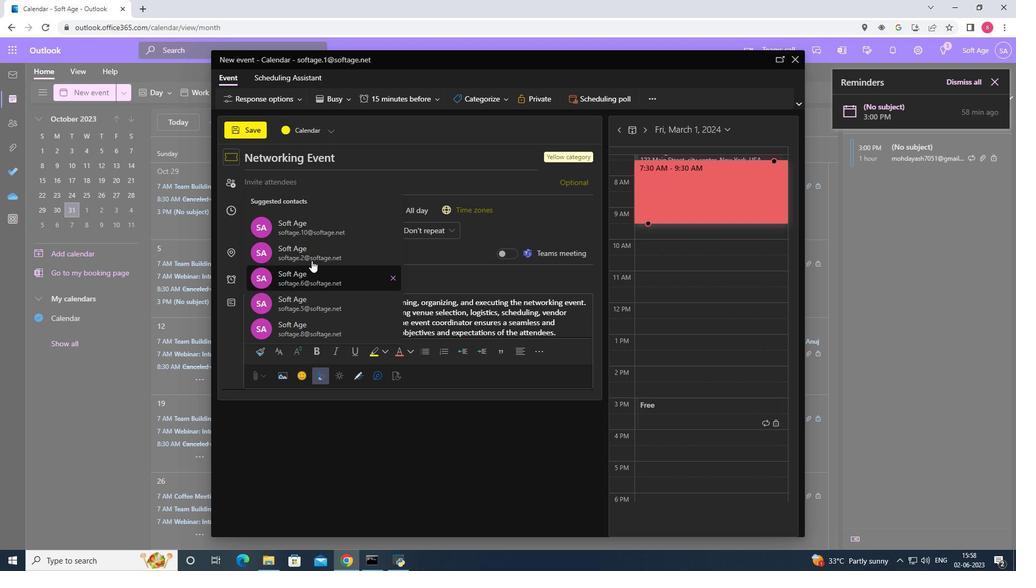 
Action: Mouse pressed left at (311, 255)
Screenshot: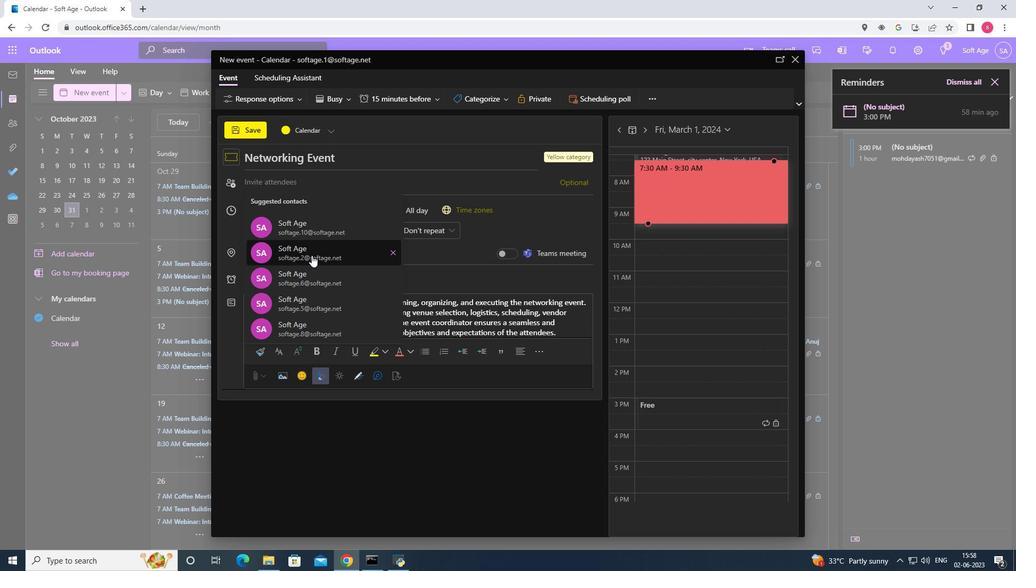 
Action: Mouse moved to (325, 182)
Screenshot: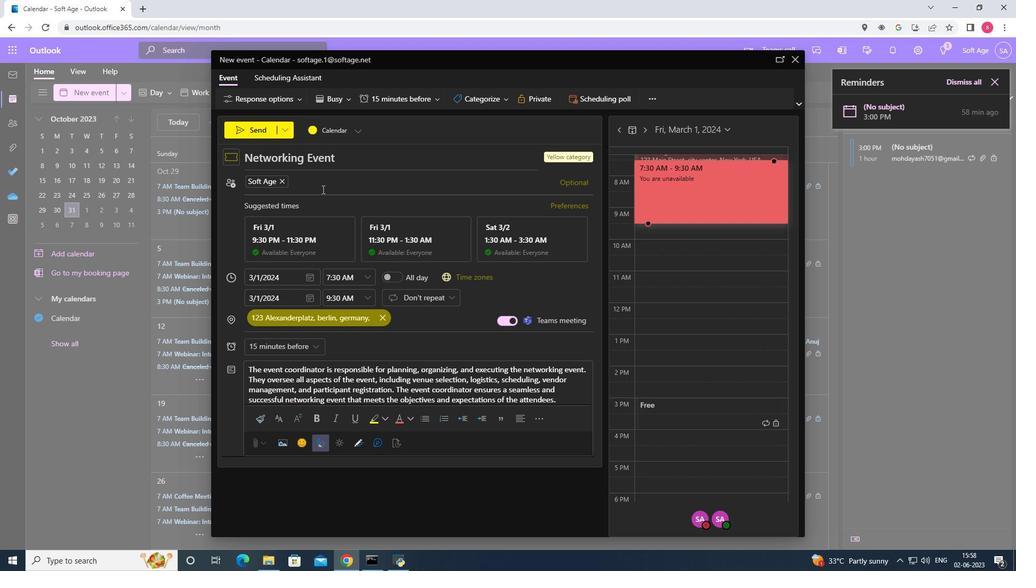 
Action: Key pressed softage
Screenshot: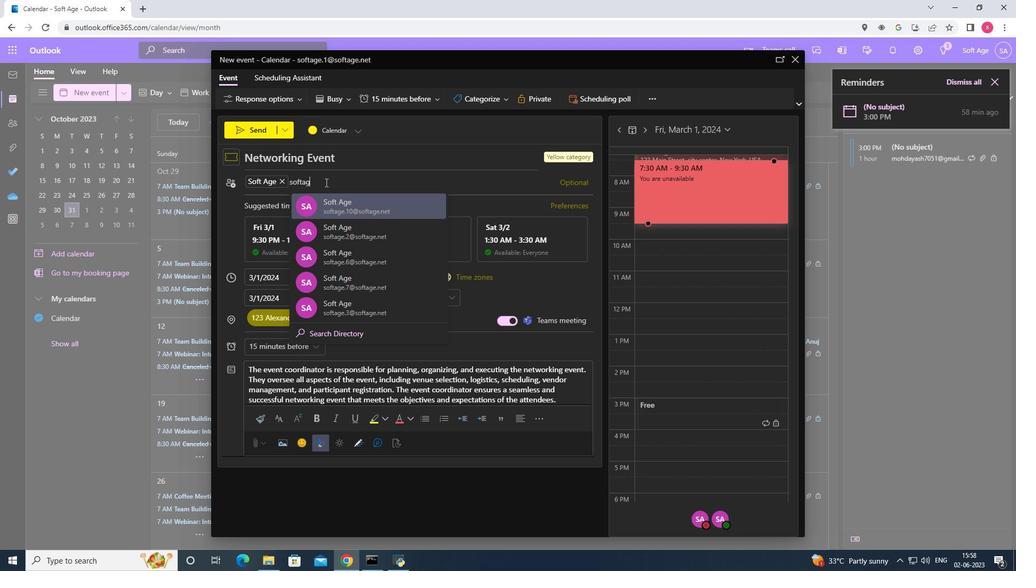 
Action: Mouse moved to (350, 305)
Screenshot: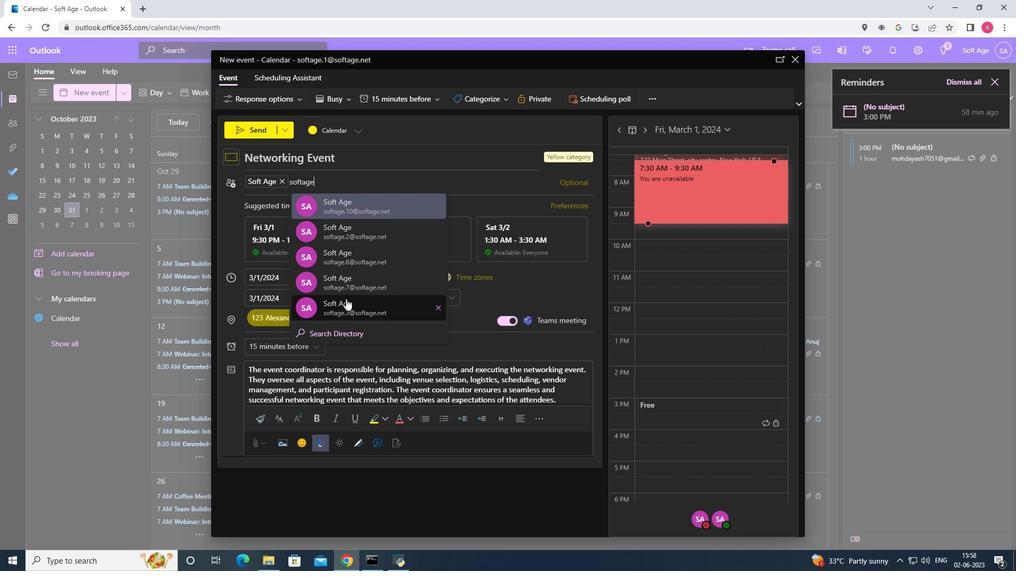 
Action: Mouse pressed left at (350, 305)
Screenshot: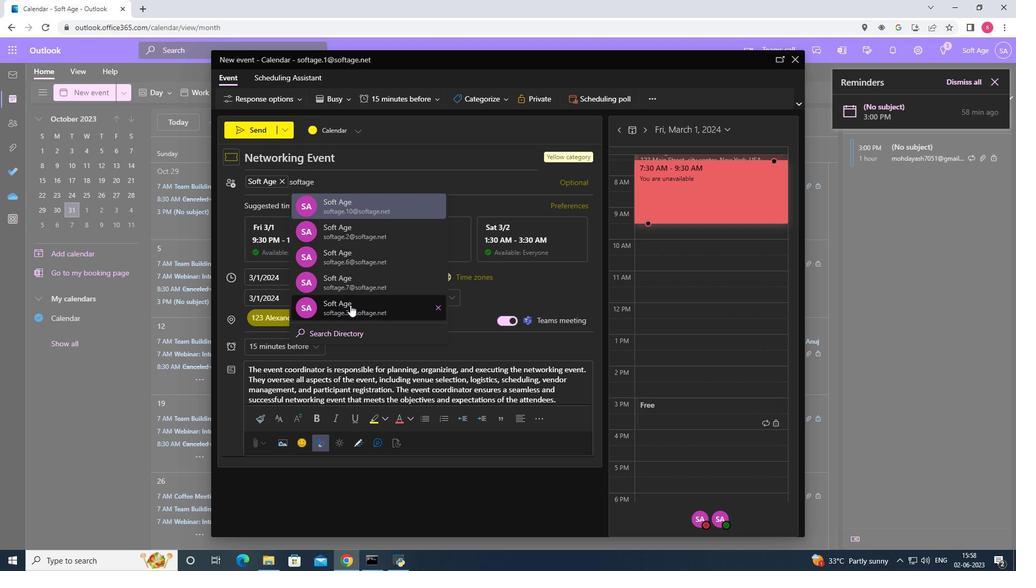 
Action: Mouse moved to (312, 344)
Screenshot: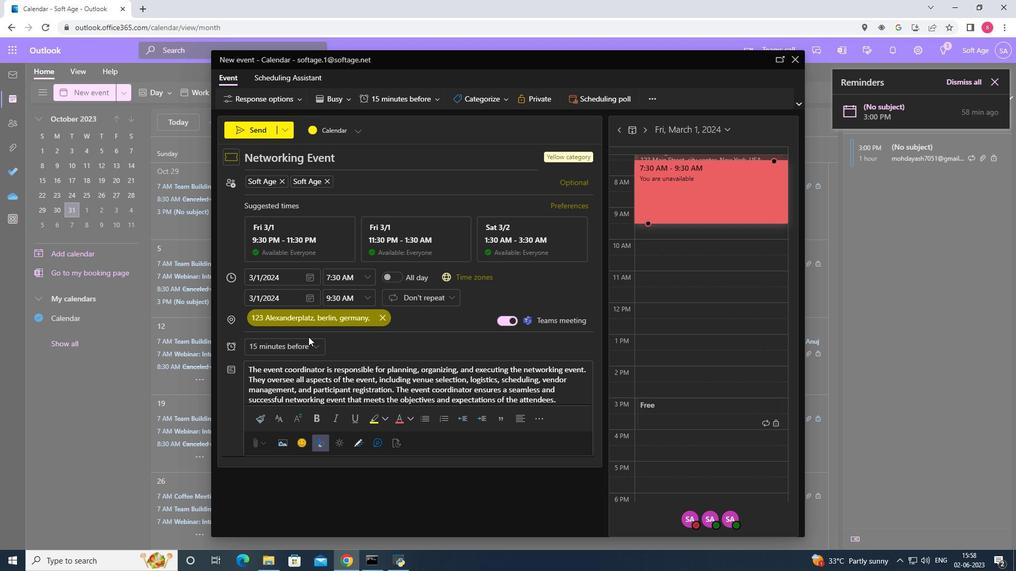 
Action: Mouse pressed left at (312, 344)
Screenshot: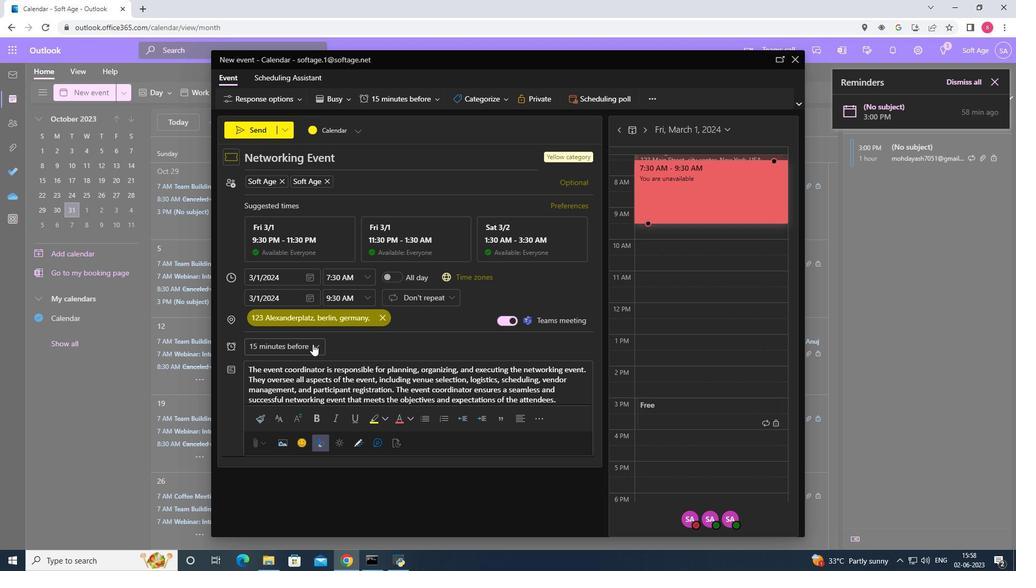 
Action: Mouse moved to (298, 157)
Screenshot: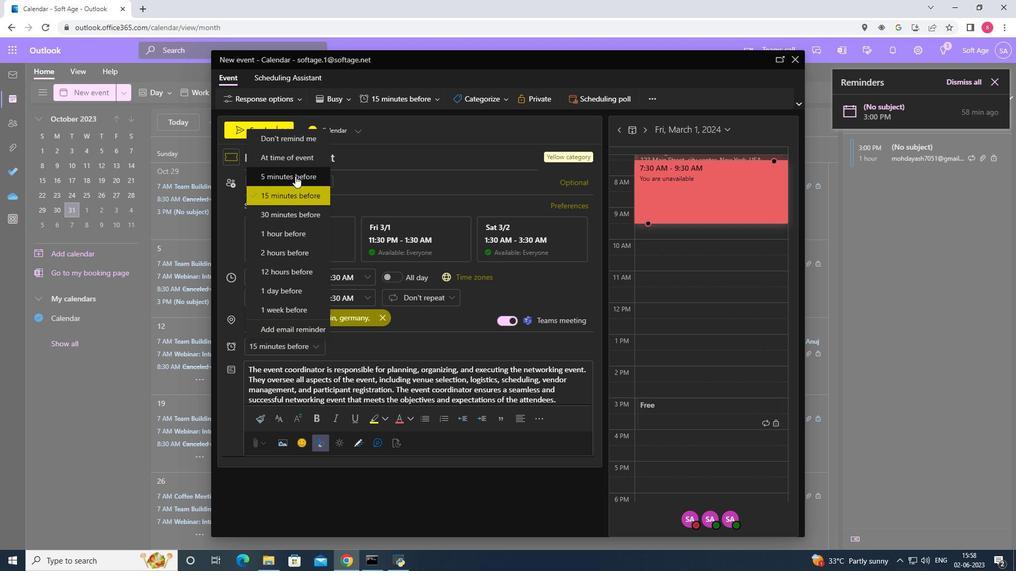 
Action: Mouse pressed left at (298, 157)
Screenshot: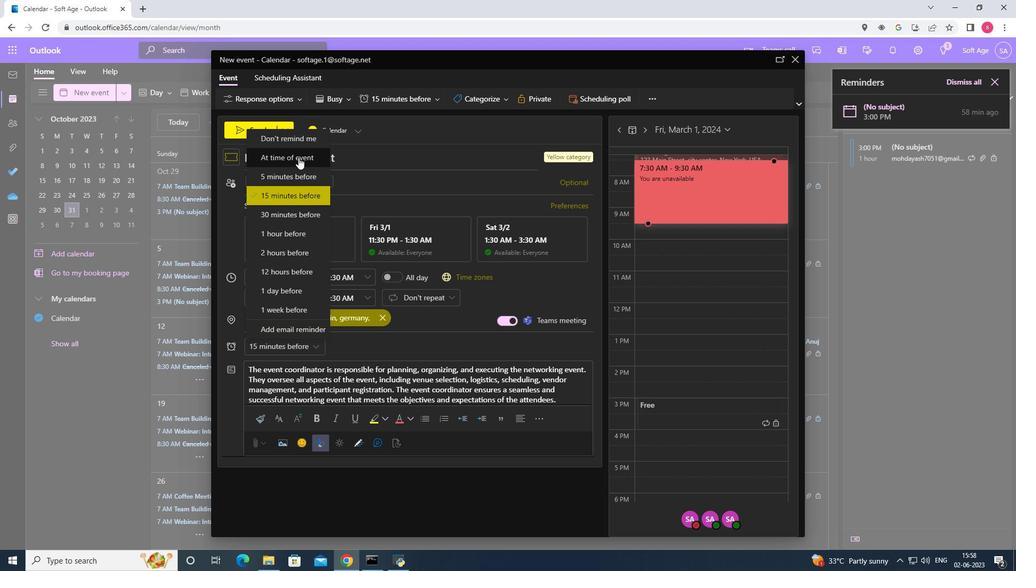 
Action: Mouse moved to (252, 127)
Screenshot: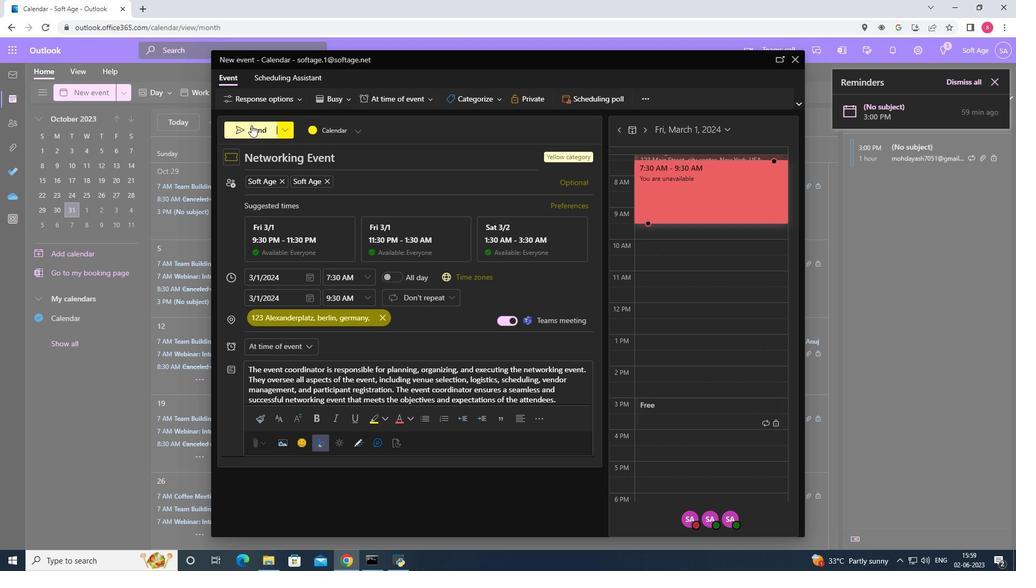 
Action: Mouse pressed left at (252, 127)
Screenshot: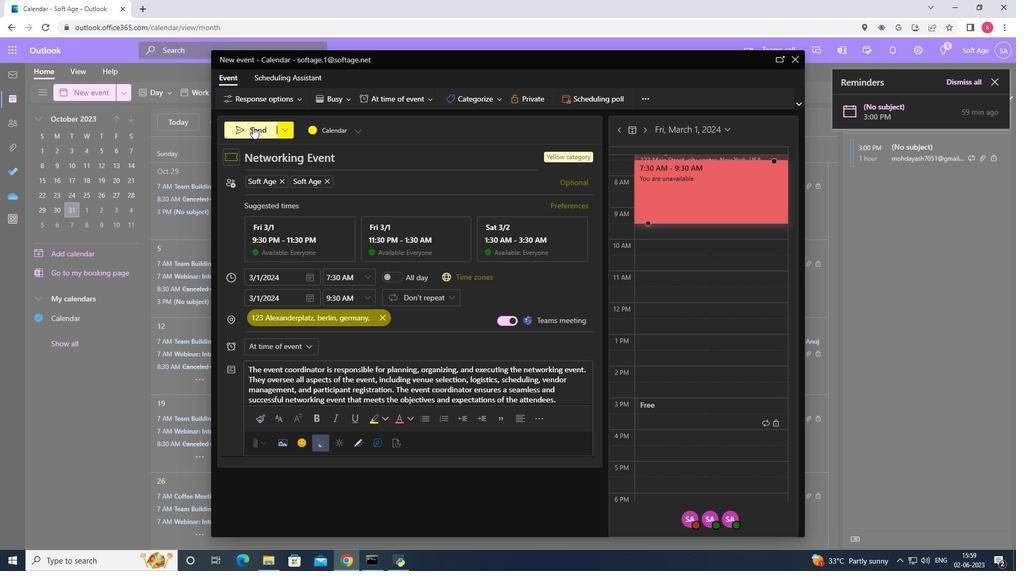 
